 Task: Open Card Astronomy Conference Review in Board Sales Opportunity Pipeline Management to Workspace Hotel Reservations and add a team member Softage.1@softage.net, a label Green, a checklist Database Management, an attachment from your computer, a color Green and finally, add a card description 'Create and send out employee satisfaction survey on work-life integration' and a comment 'This task requires us to be proactive and anticipate potential challenges before they arise.'. Add a start date 'Jan 05, 1900' with a due date 'Jan 12, 1900'
Action: Mouse moved to (86, 42)
Screenshot: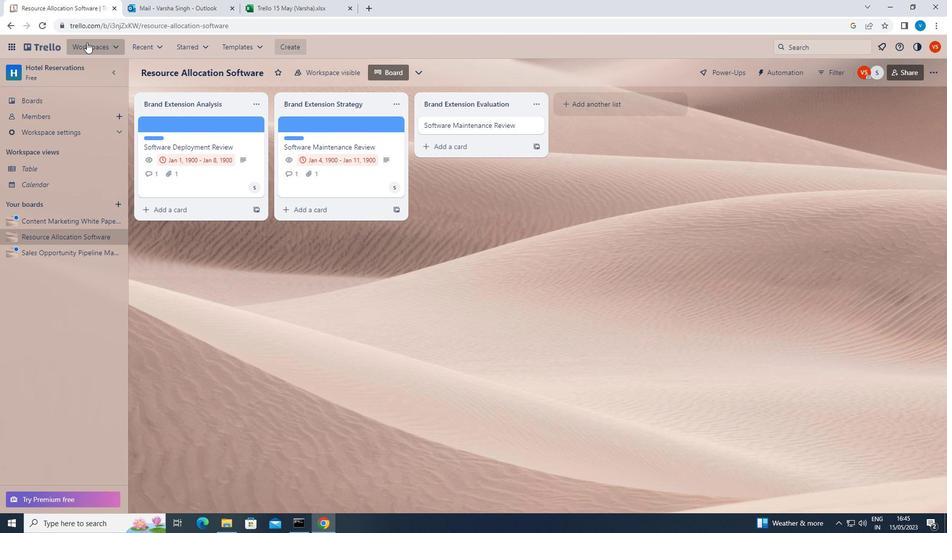 
Action: Mouse pressed left at (86, 42)
Screenshot: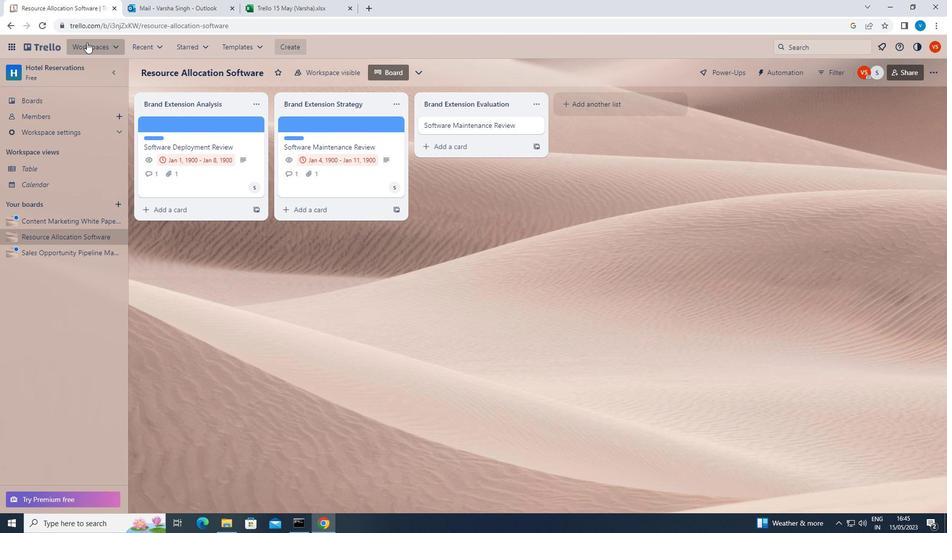 
Action: Mouse moved to (123, 491)
Screenshot: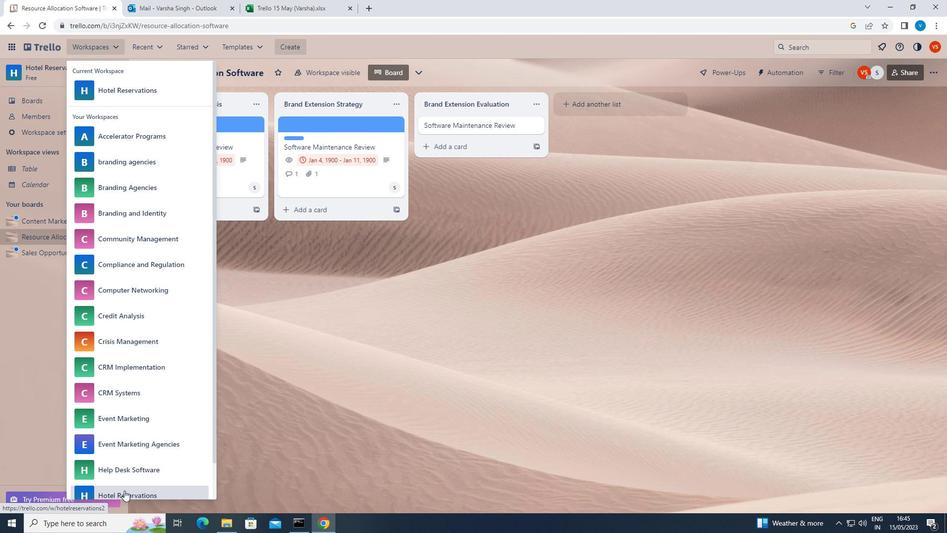 
Action: Mouse pressed left at (123, 491)
Screenshot: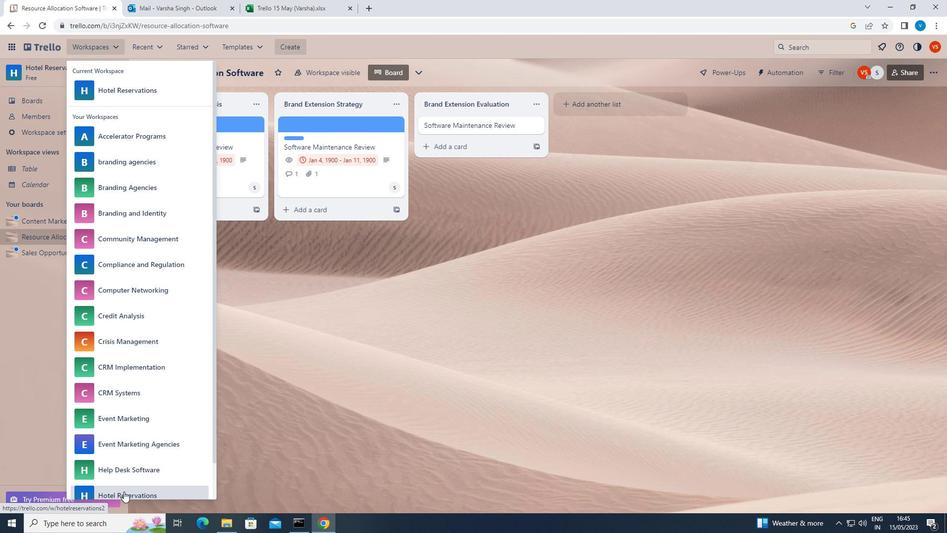 
Action: Mouse moved to (66, 256)
Screenshot: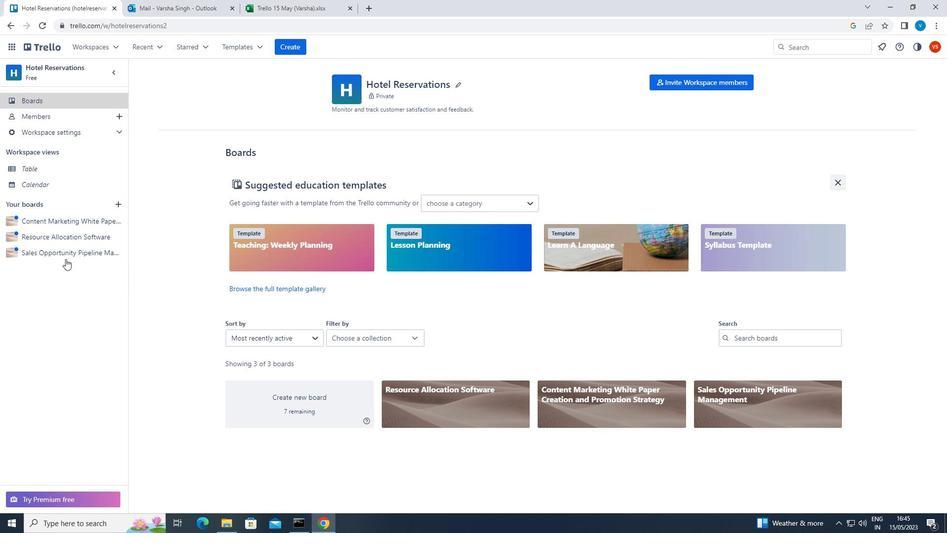 
Action: Mouse pressed left at (66, 256)
Screenshot: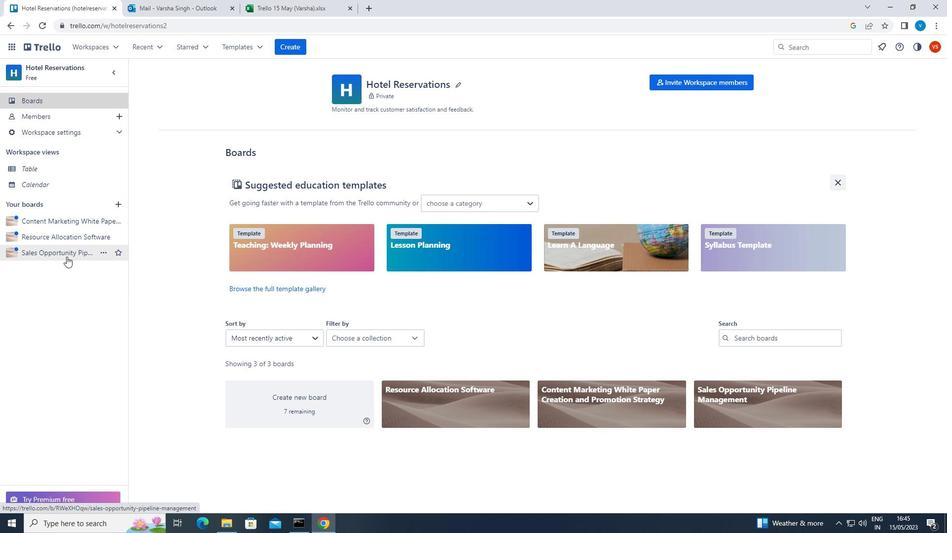 
Action: Mouse moved to (317, 123)
Screenshot: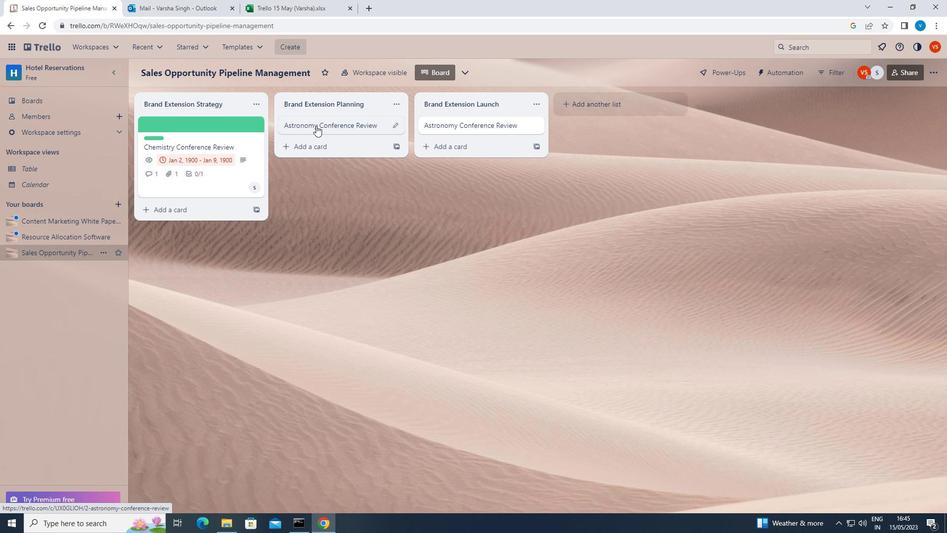 
Action: Mouse pressed left at (317, 123)
Screenshot: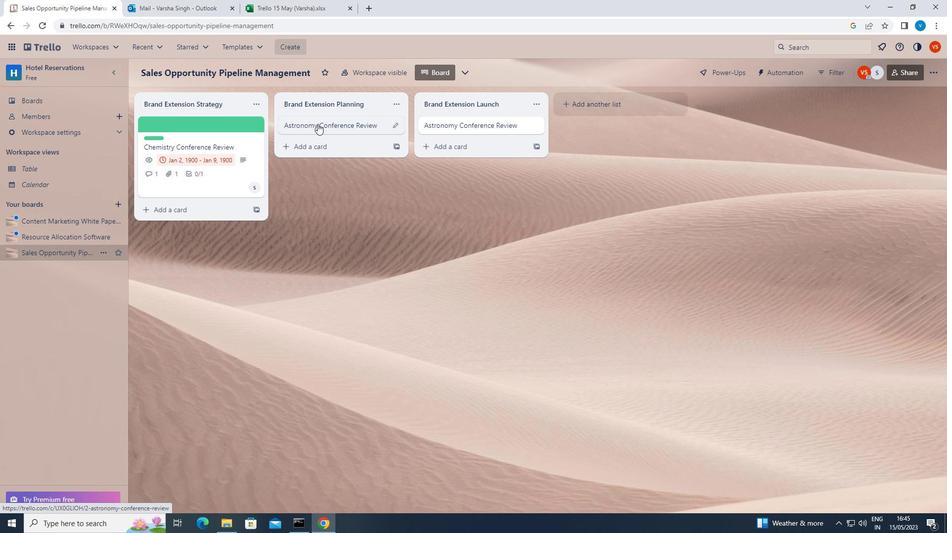 
Action: Mouse moved to (598, 161)
Screenshot: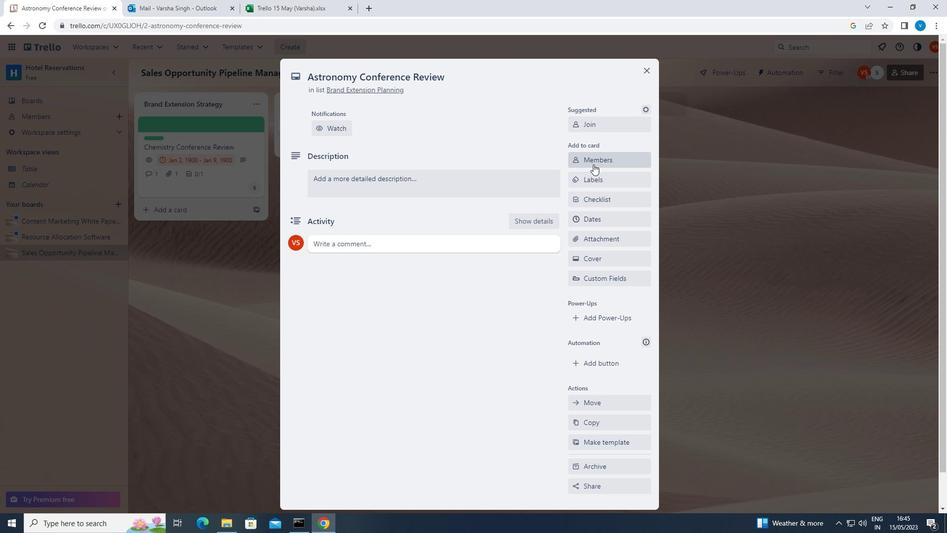 
Action: Mouse pressed left at (598, 161)
Screenshot: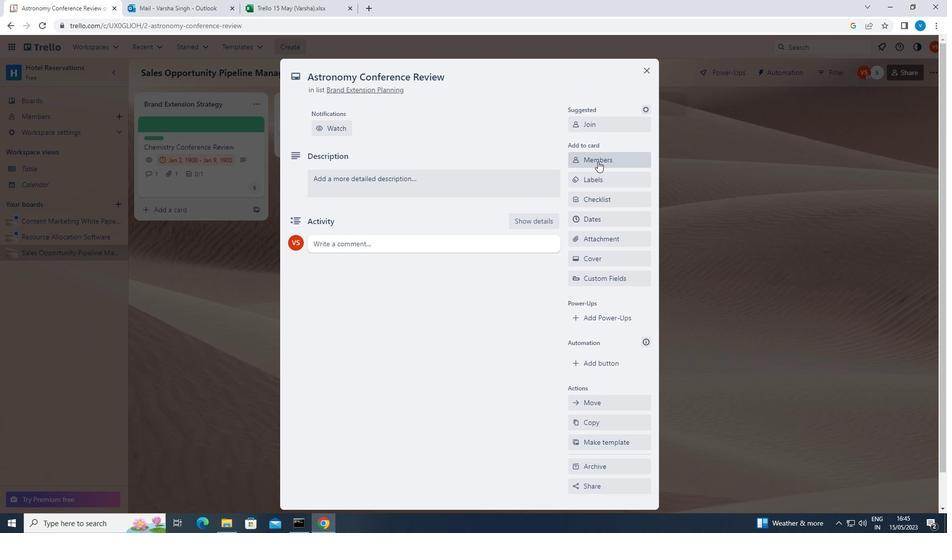 
Action: Mouse moved to (588, 193)
Screenshot: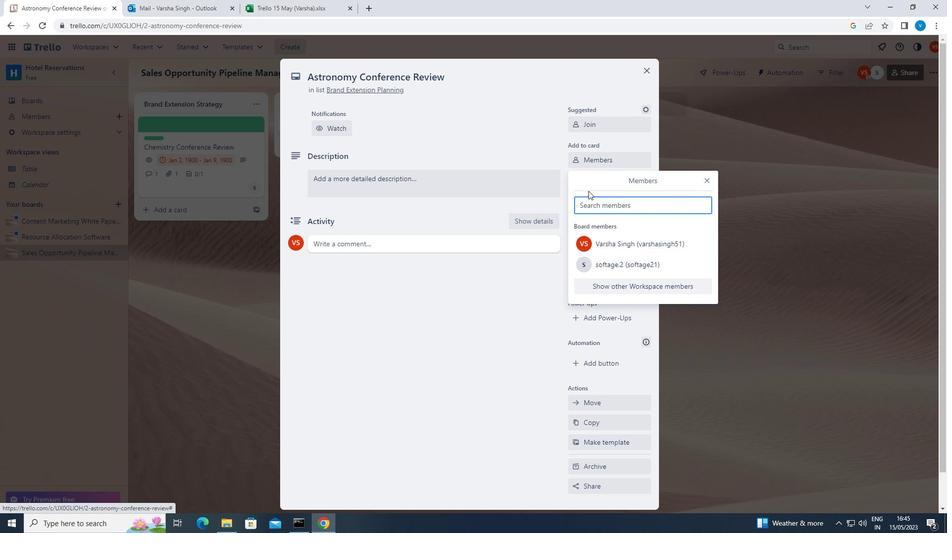 
Action: Key pressed <Key.shift>SOFTAGE.1<Key.shift>@SOFTAGE.NET
Screenshot: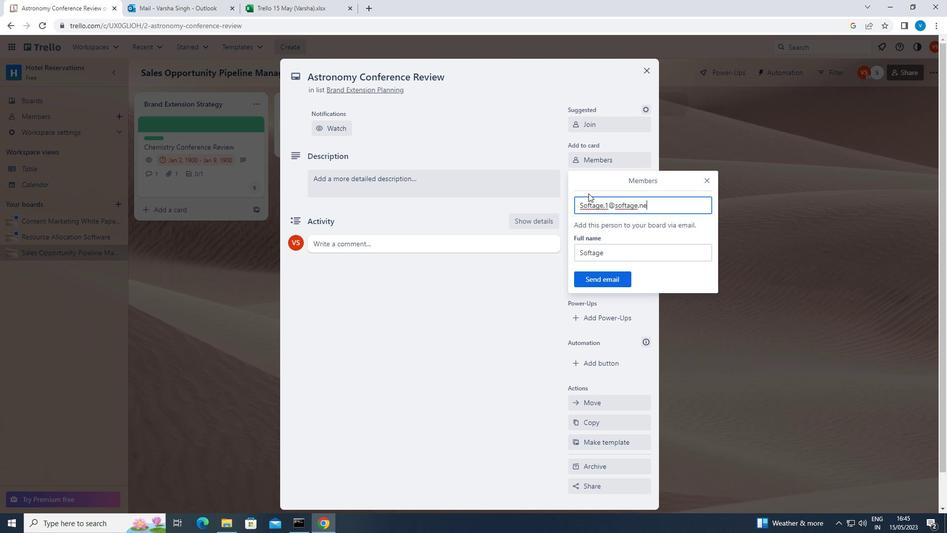 
Action: Mouse moved to (610, 279)
Screenshot: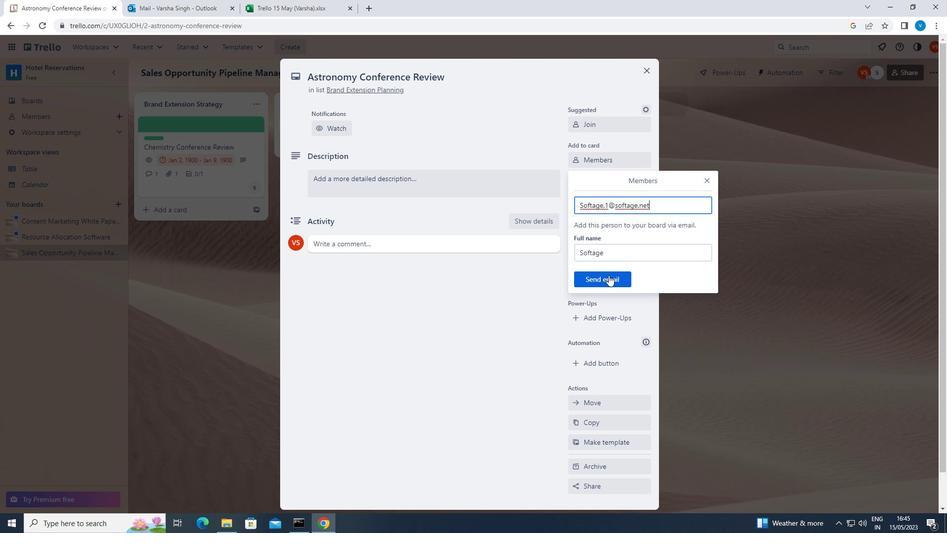 
Action: Mouse pressed left at (610, 279)
Screenshot: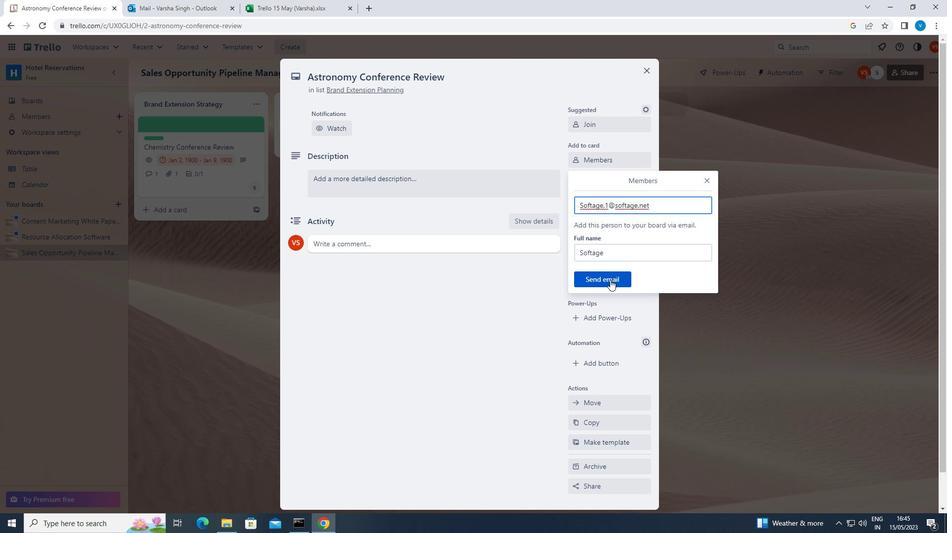 
Action: Mouse moved to (602, 178)
Screenshot: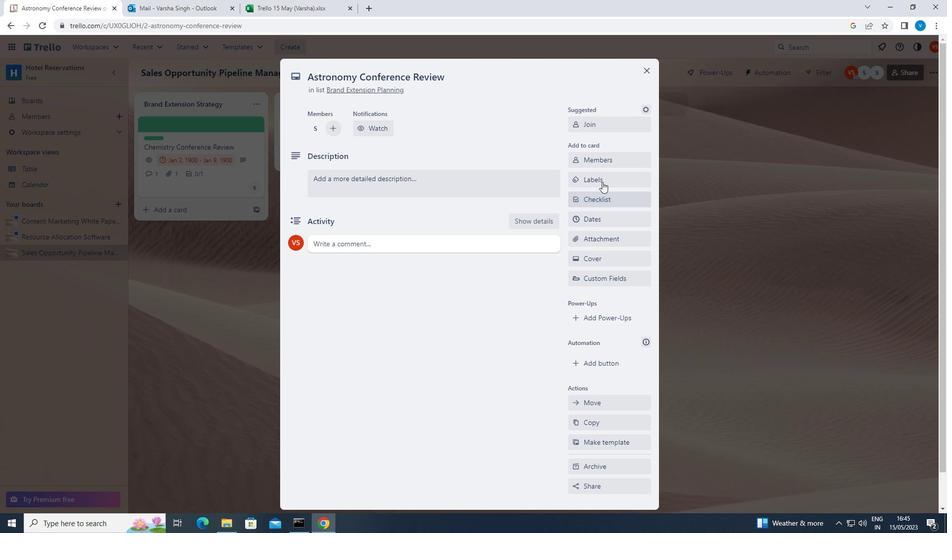 
Action: Mouse pressed left at (602, 178)
Screenshot: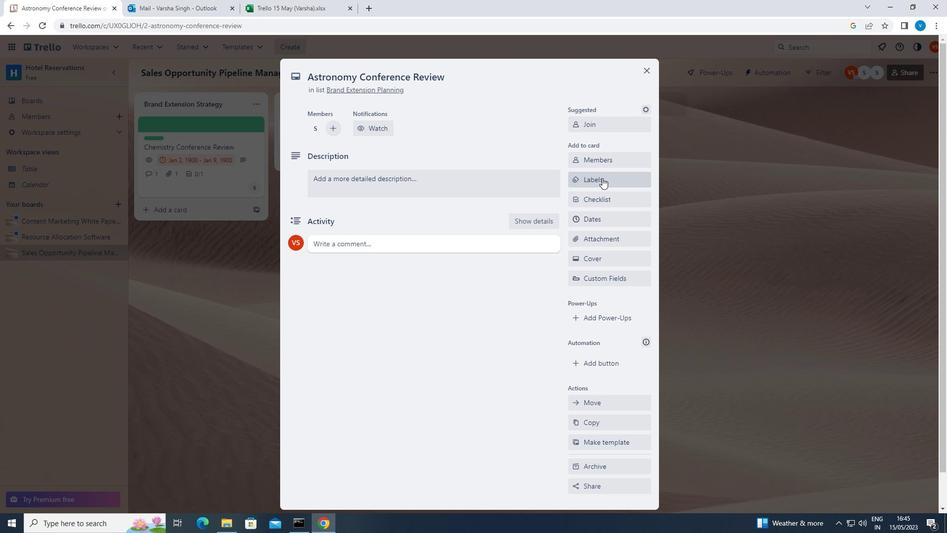 
Action: Mouse moved to (626, 256)
Screenshot: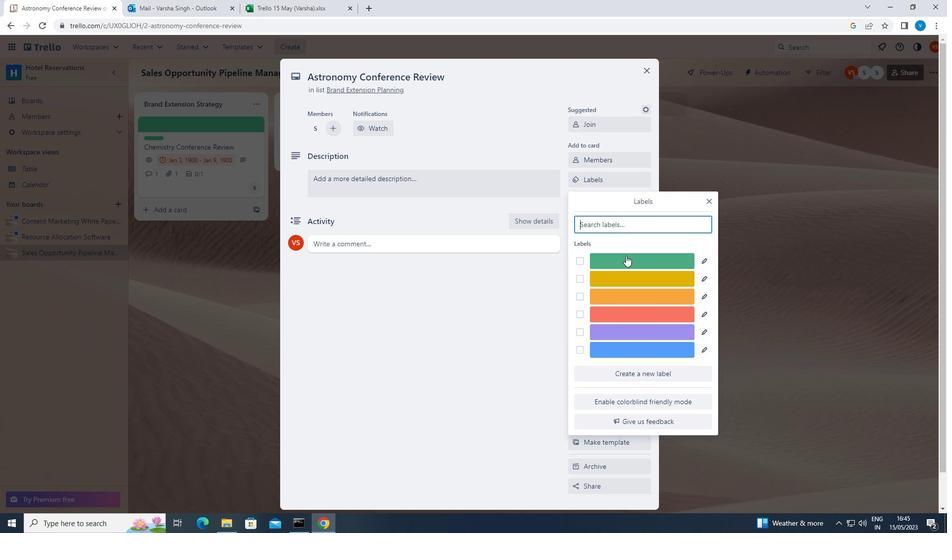 
Action: Mouse pressed left at (626, 256)
Screenshot: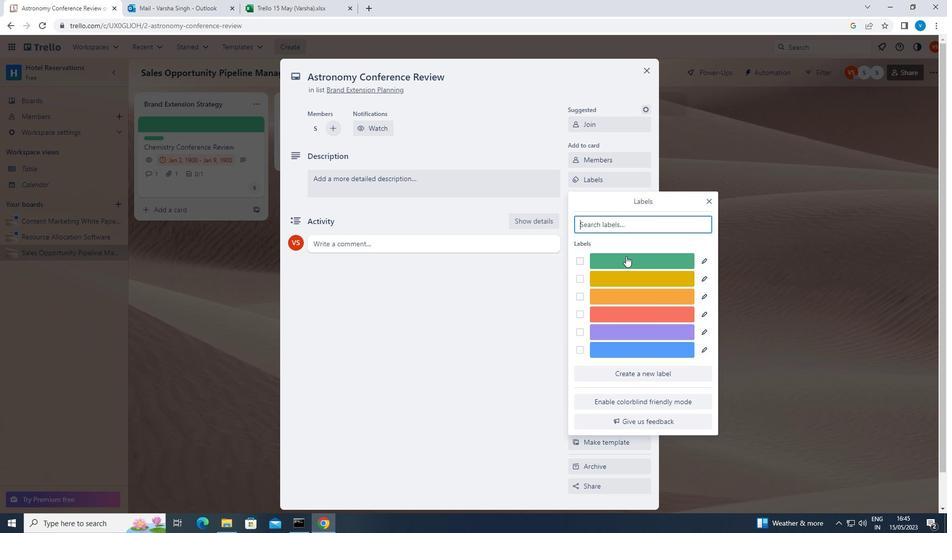 
Action: Mouse moved to (710, 201)
Screenshot: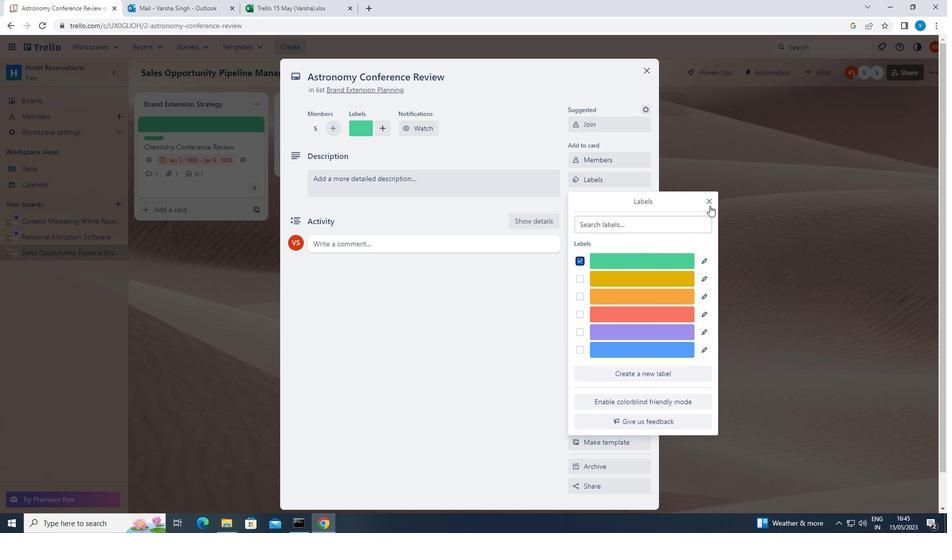 
Action: Mouse pressed left at (710, 201)
Screenshot: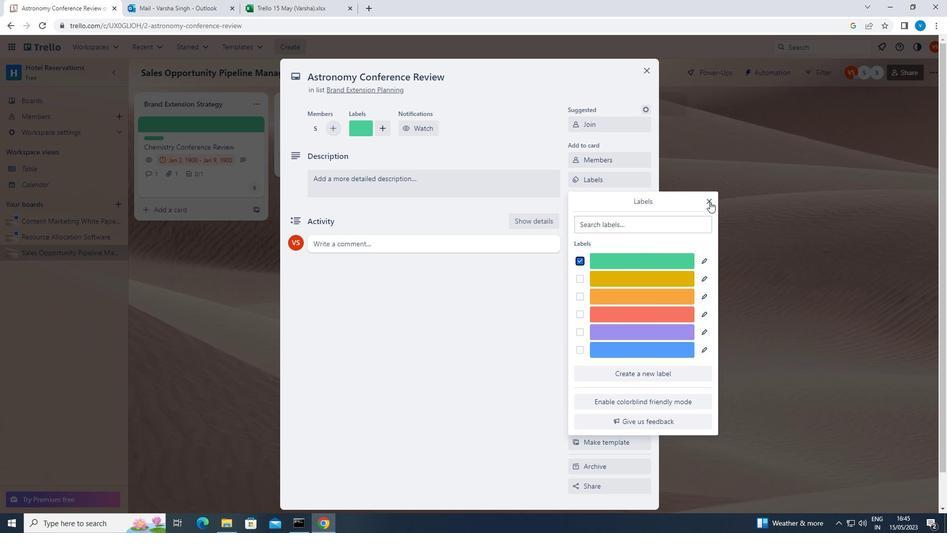 
Action: Mouse moved to (636, 196)
Screenshot: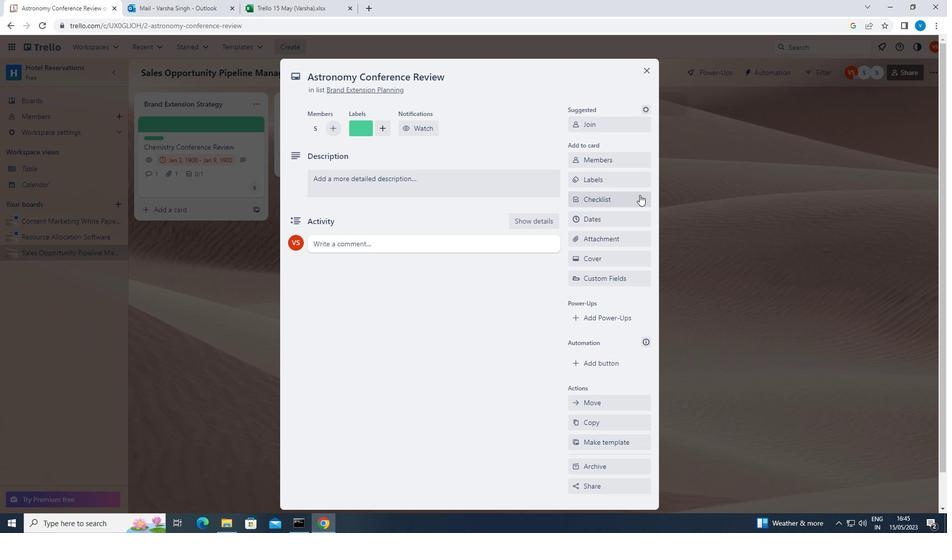 
Action: Mouse pressed left at (636, 196)
Screenshot: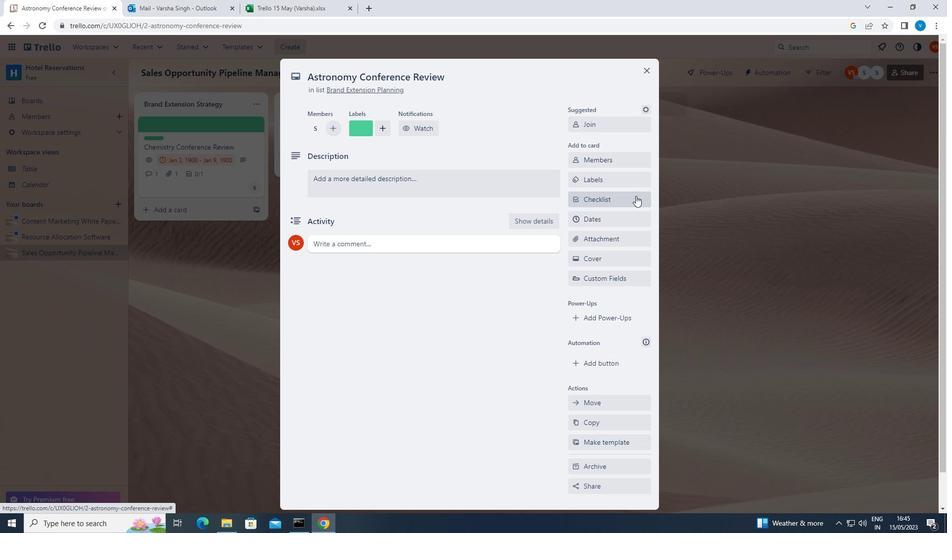 
Action: Mouse moved to (602, 306)
Screenshot: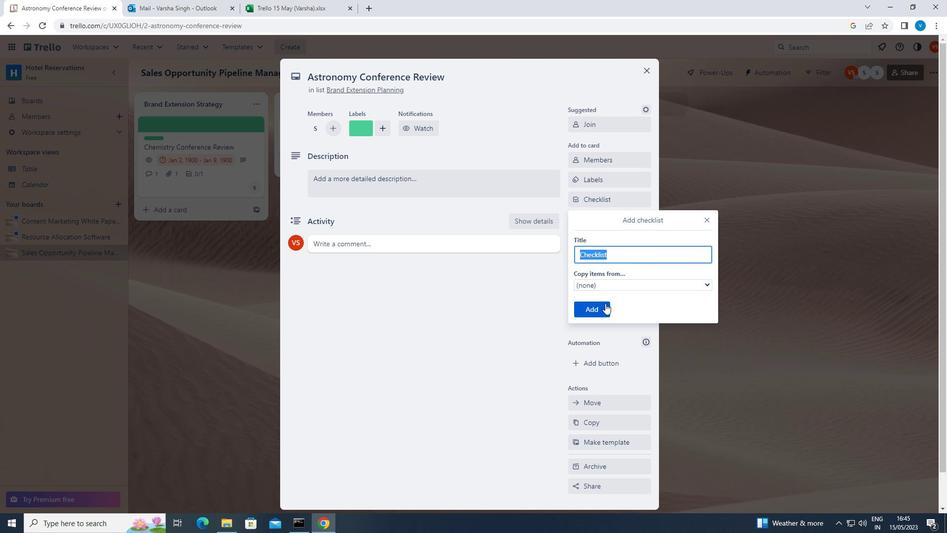 
Action: Mouse pressed left at (602, 306)
Screenshot: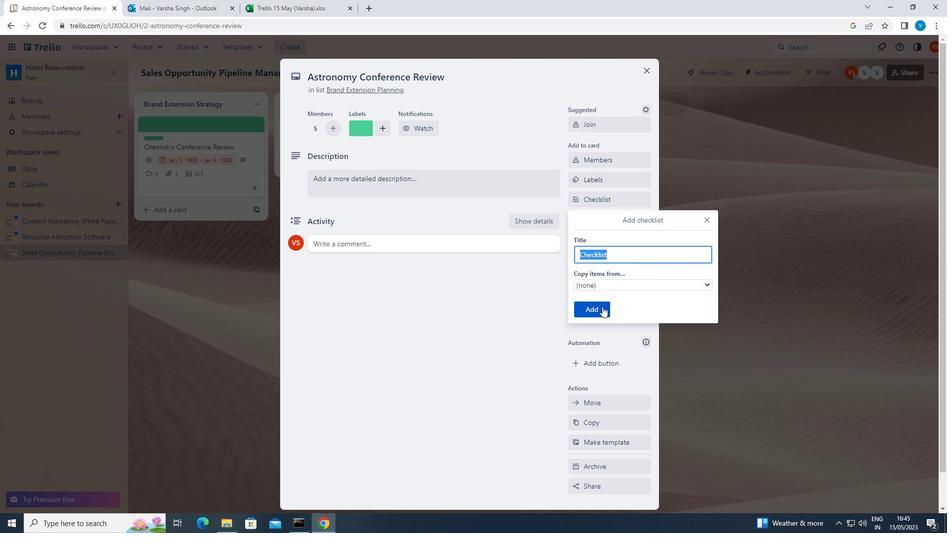 
Action: Mouse moved to (581, 280)
Screenshot: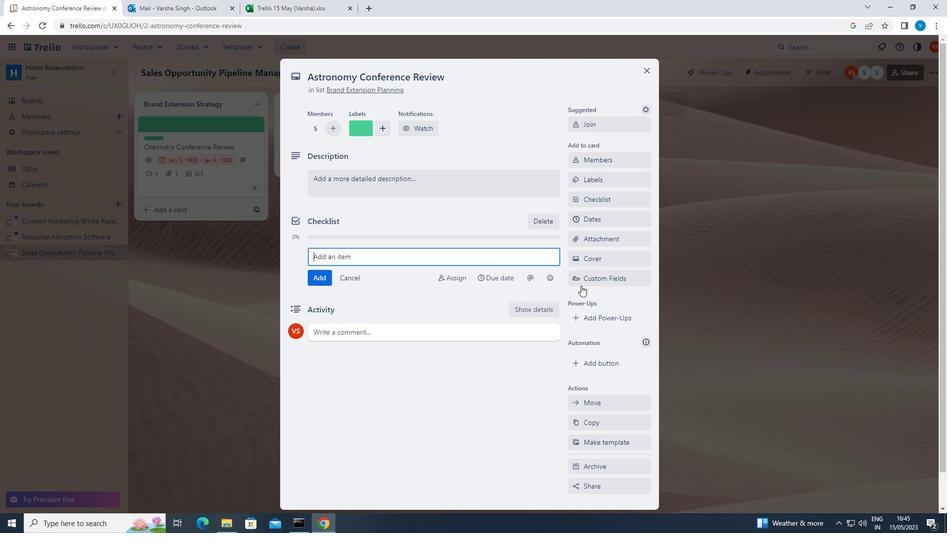 
Action: Key pressed <Key.shift><Key.shift>DATABASE<Key.space><Key.shift><Key.shift><Key.shift>MANAGEMENT
Screenshot: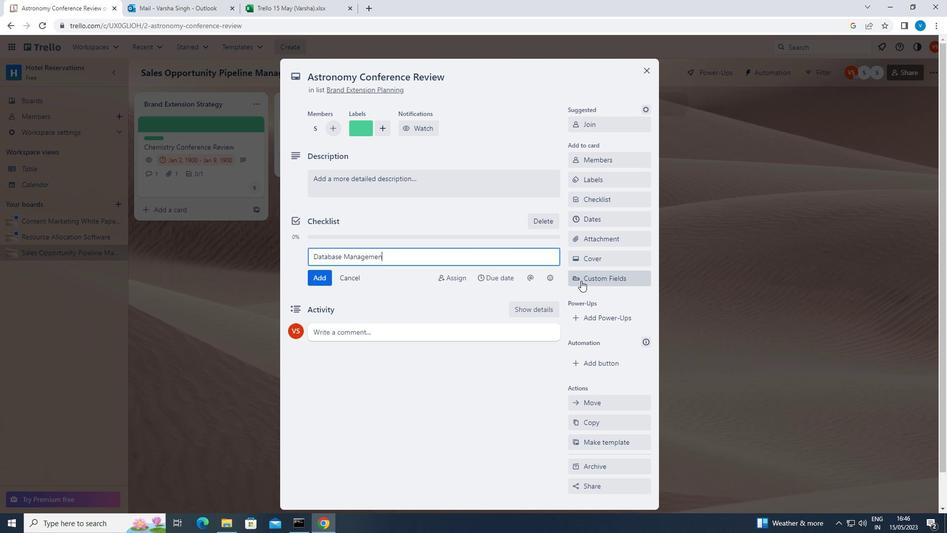 
Action: Mouse moved to (607, 260)
Screenshot: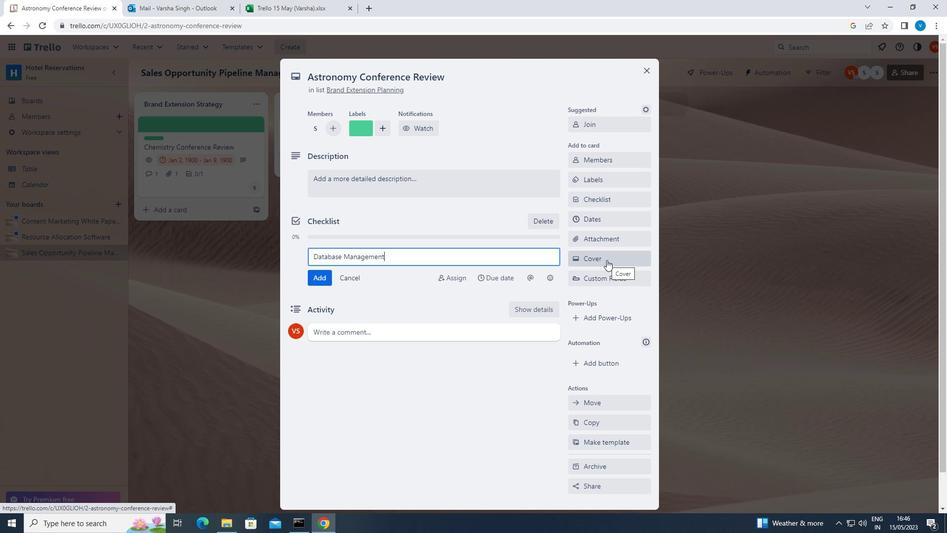 
Action: Key pressed <Key.enter>
Screenshot: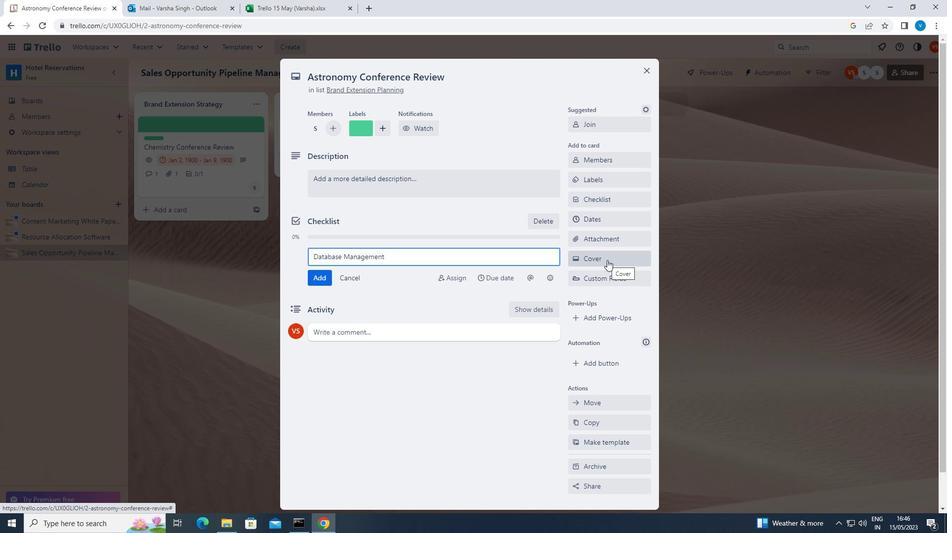 
Action: Mouse moved to (601, 241)
Screenshot: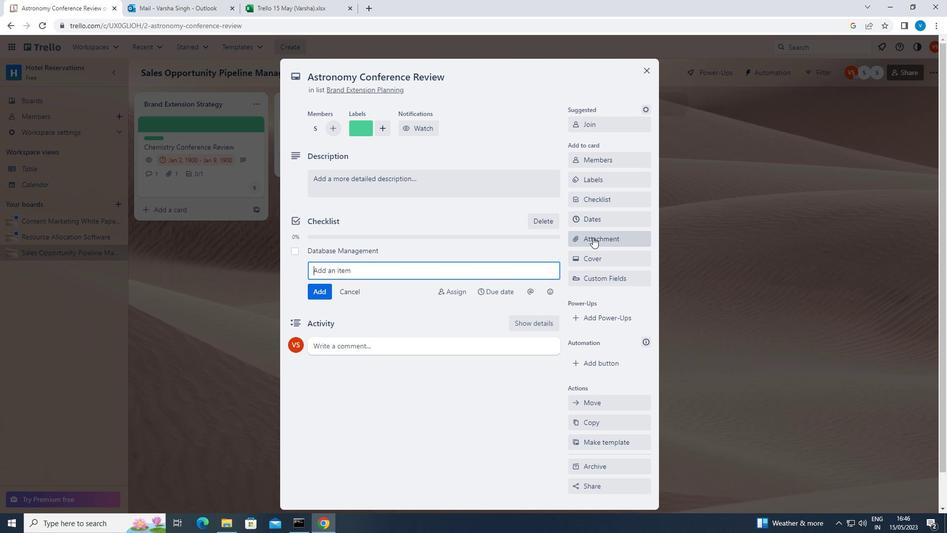 
Action: Mouse pressed left at (601, 241)
Screenshot: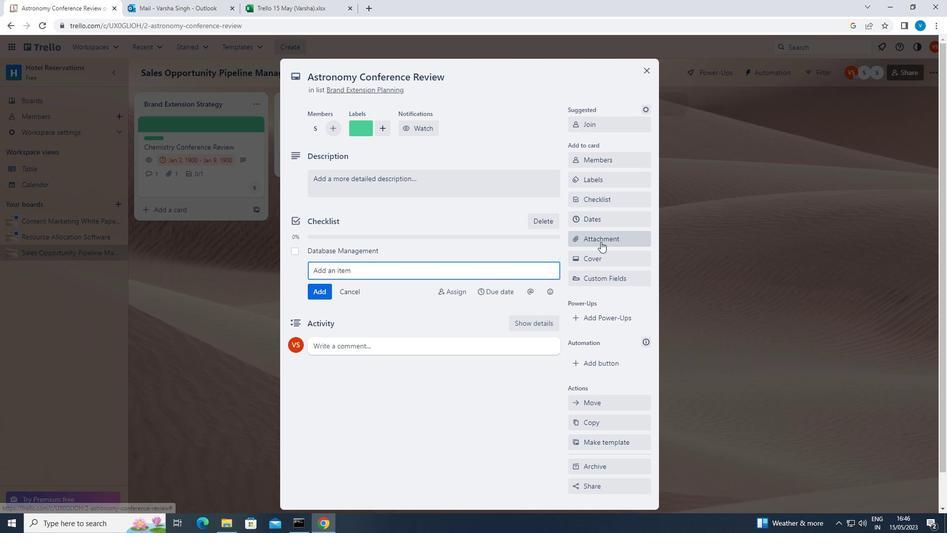
Action: Mouse moved to (610, 281)
Screenshot: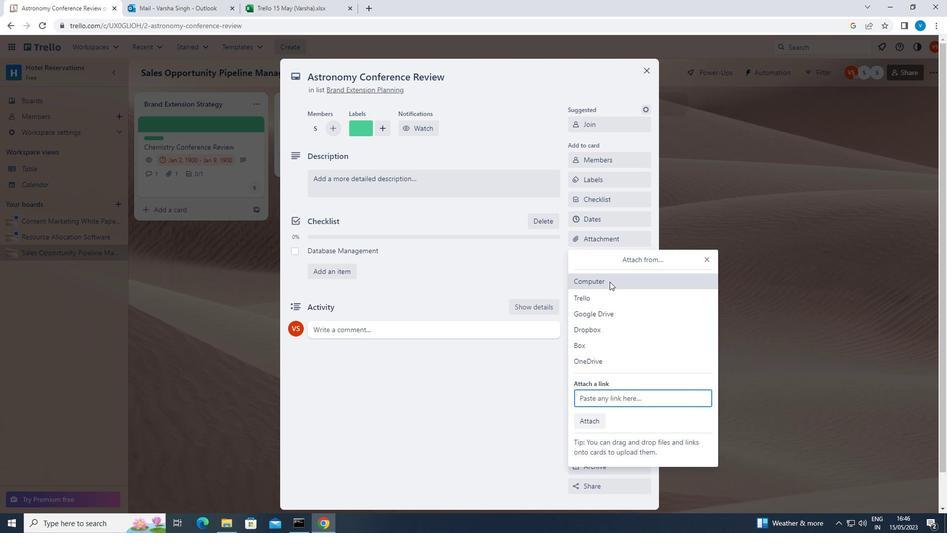 
Action: Mouse pressed left at (610, 281)
Screenshot: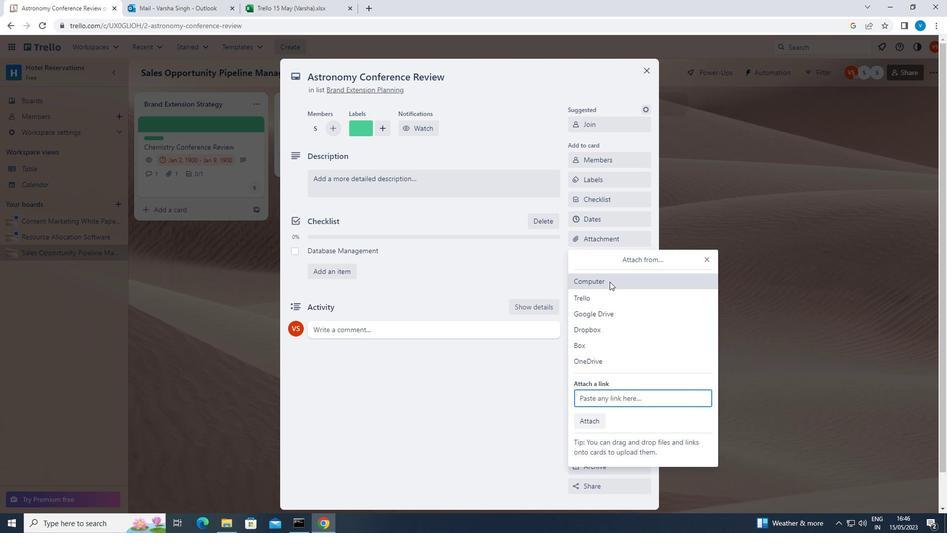 
Action: Mouse moved to (325, 173)
Screenshot: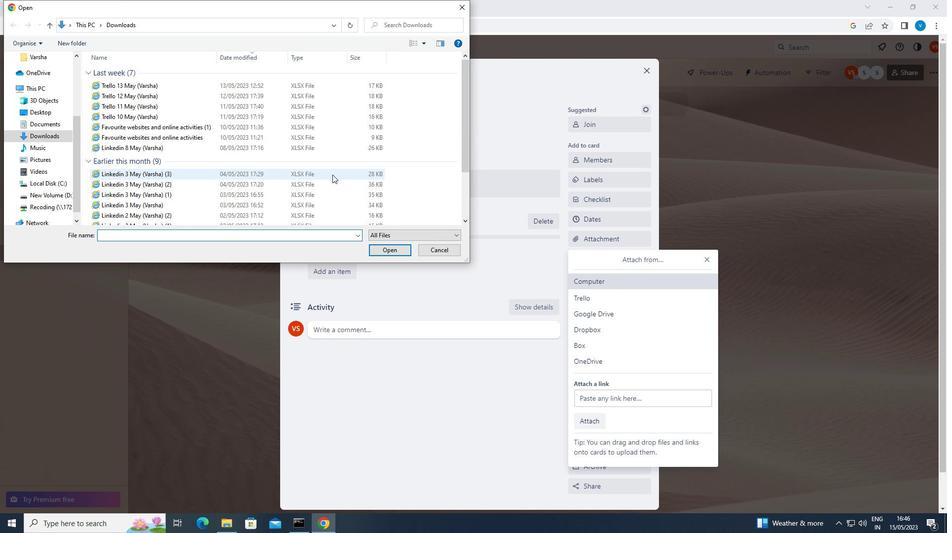 
Action: Mouse pressed left at (325, 173)
Screenshot: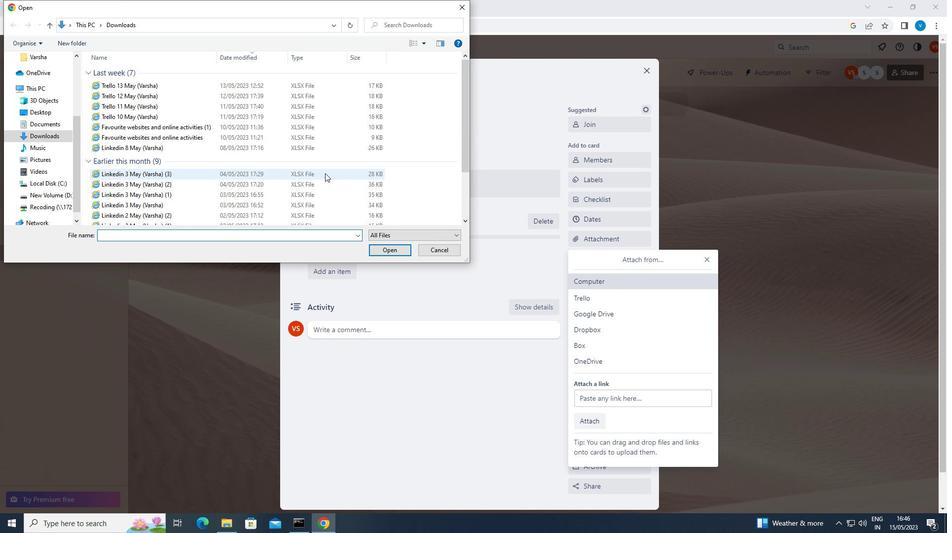 
Action: Mouse moved to (390, 249)
Screenshot: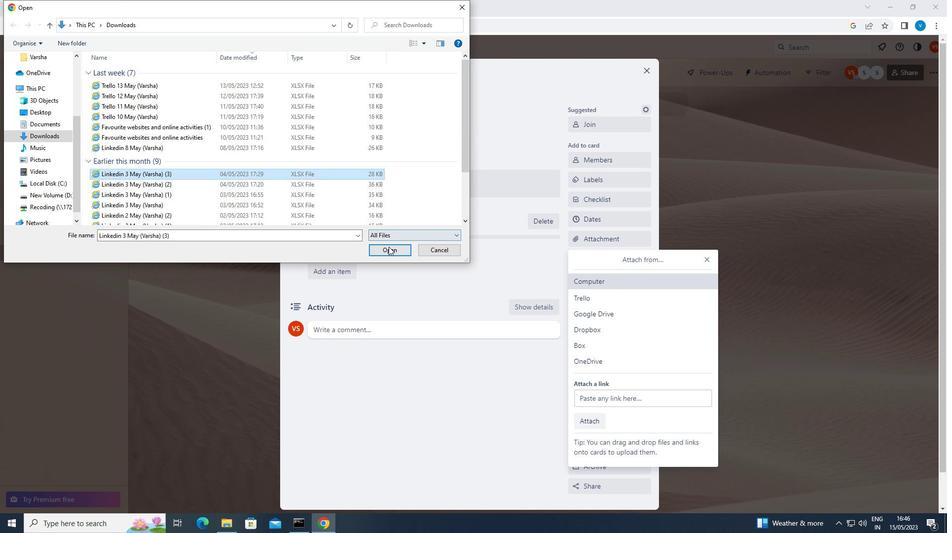 
Action: Mouse pressed left at (390, 249)
Screenshot: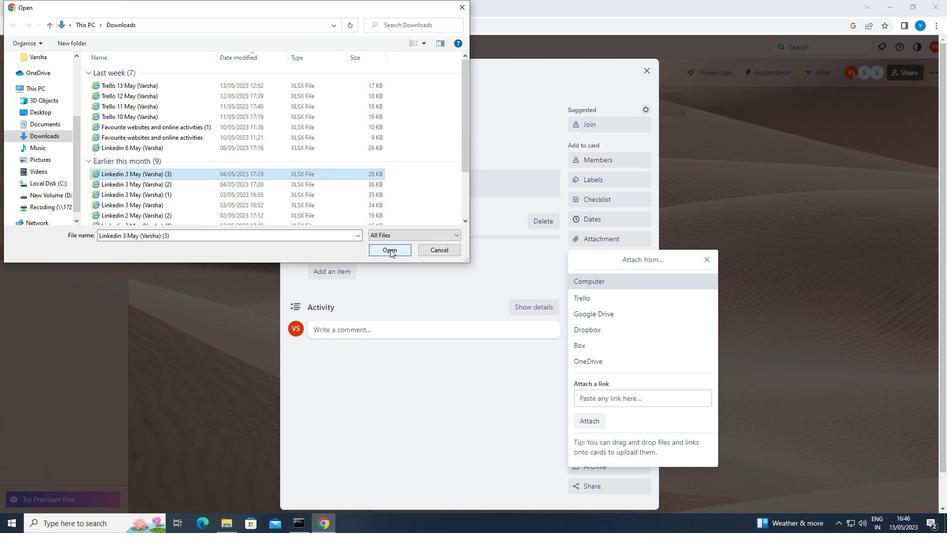 
Action: Mouse moved to (595, 256)
Screenshot: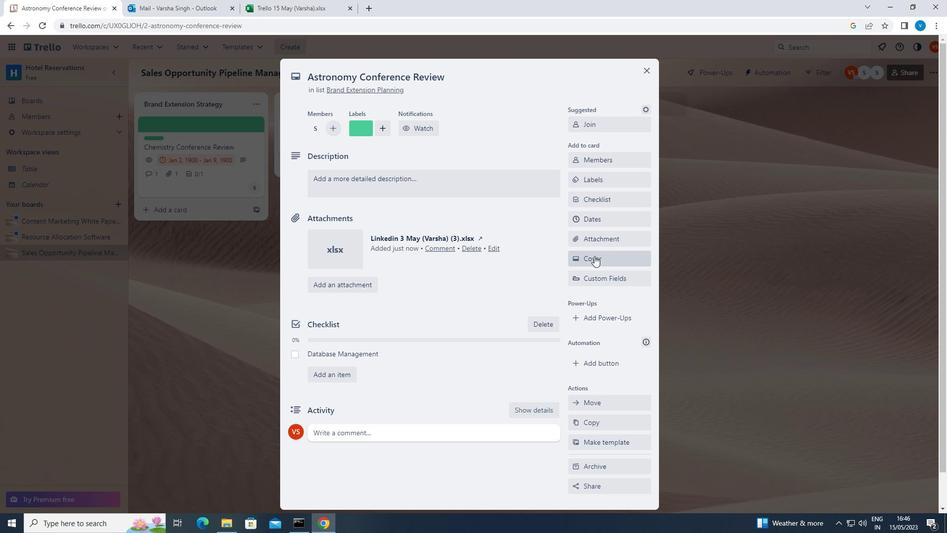 
Action: Mouse pressed left at (595, 256)
Screenshot: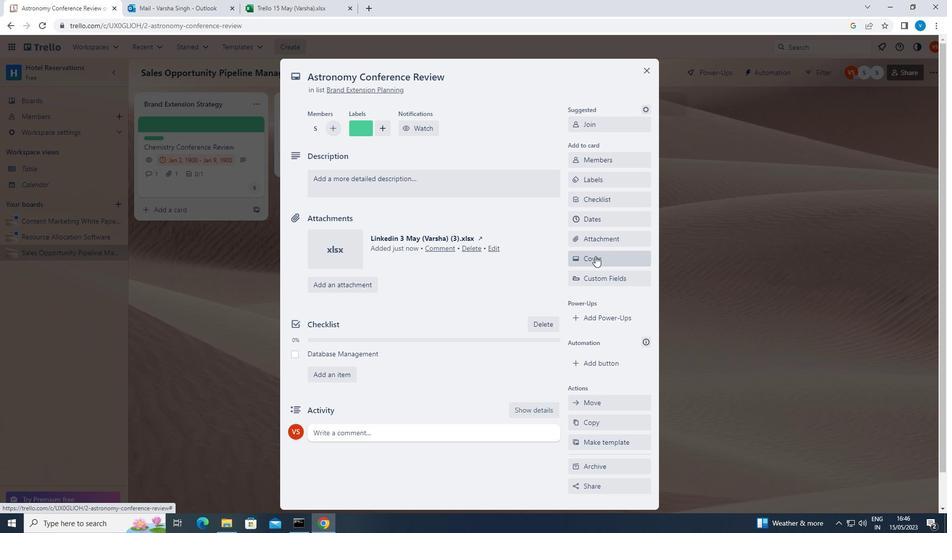 
Action: Mouse moved to (590, 310)
Screenshot: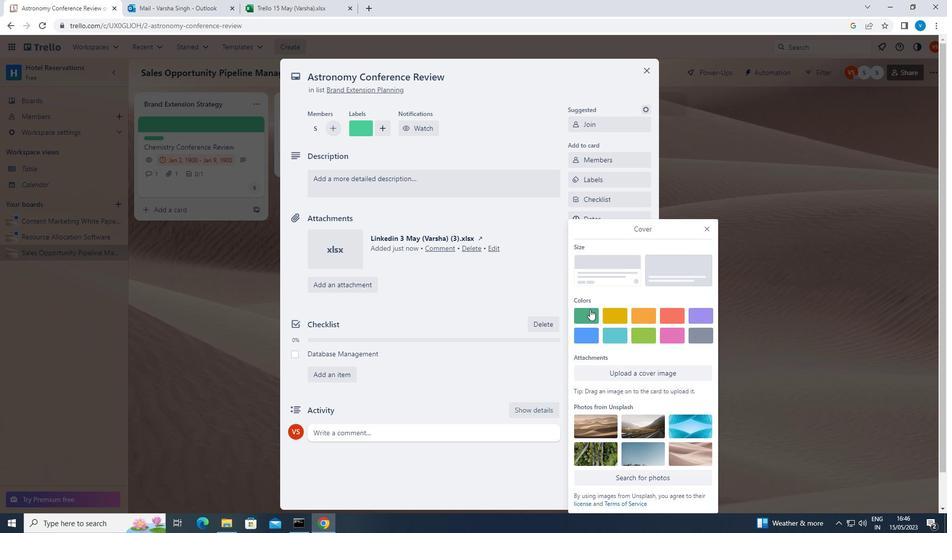 
Action: Mouse pressed left at (590, 310)
Screenshot: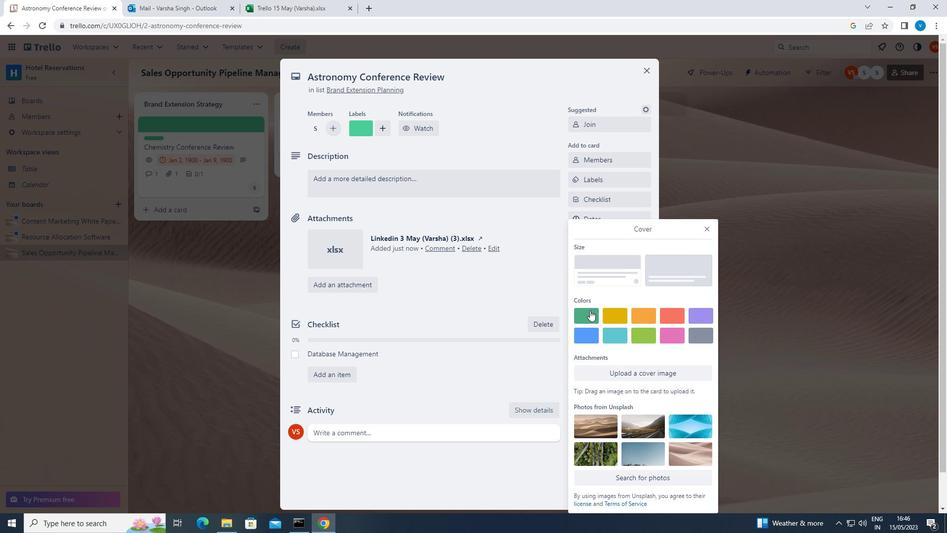 
Action: Mouse moved to (480, 237)
Screenshot: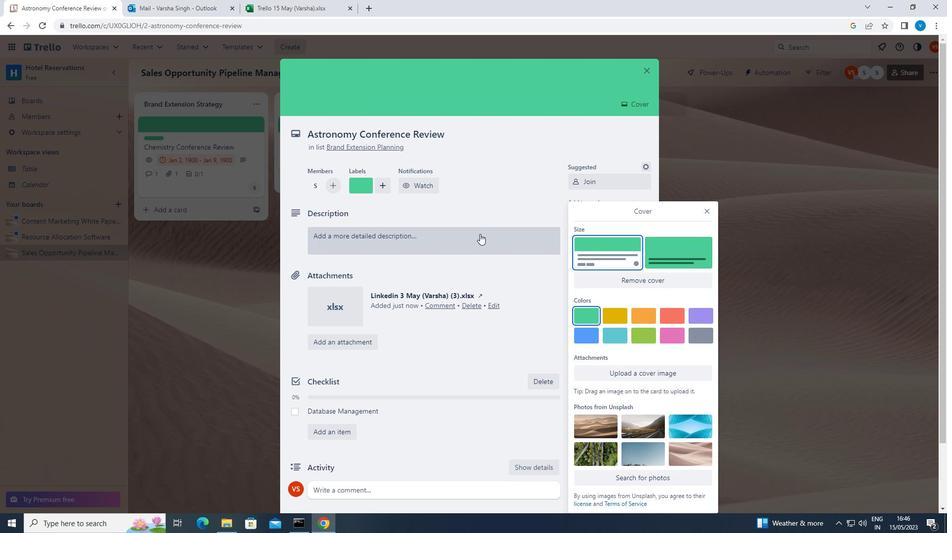 
Action: Mouse pressed left at (480, 237)
Screenshot: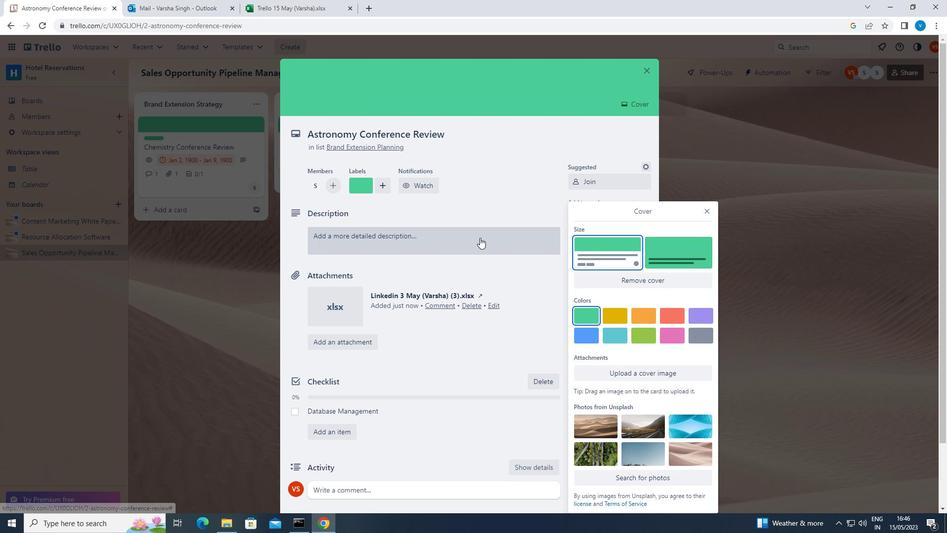 
Action: Key pressed <Key.shift>CREATE<Key.space>AND<Key.space>SEND<Key.space>OUT<Key.space>EMPLOYEE<Key.space>SATISFACTION<Key.space>SURVEY<Key.space>ON<Key.space>WORK-LIFE<Key.space>INTEGRATION
Screenshot: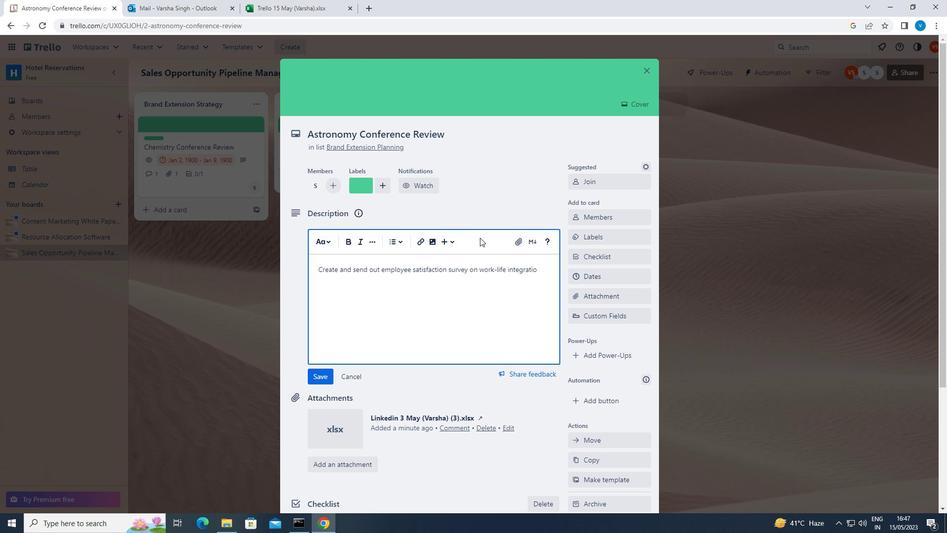 
Action: Mouse moved to (323, 374)
Screenshot: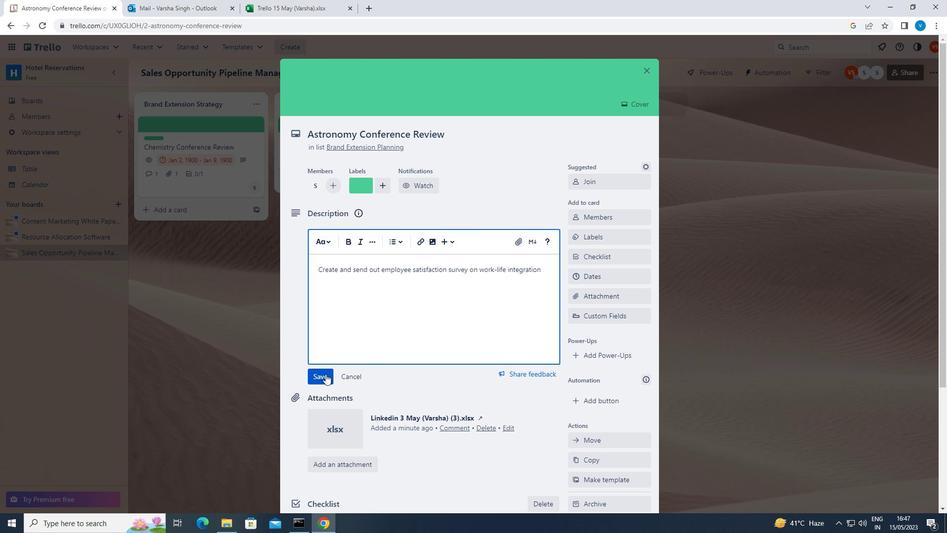 
Action: Mouse pressed left at (323, 374)
Screenshot: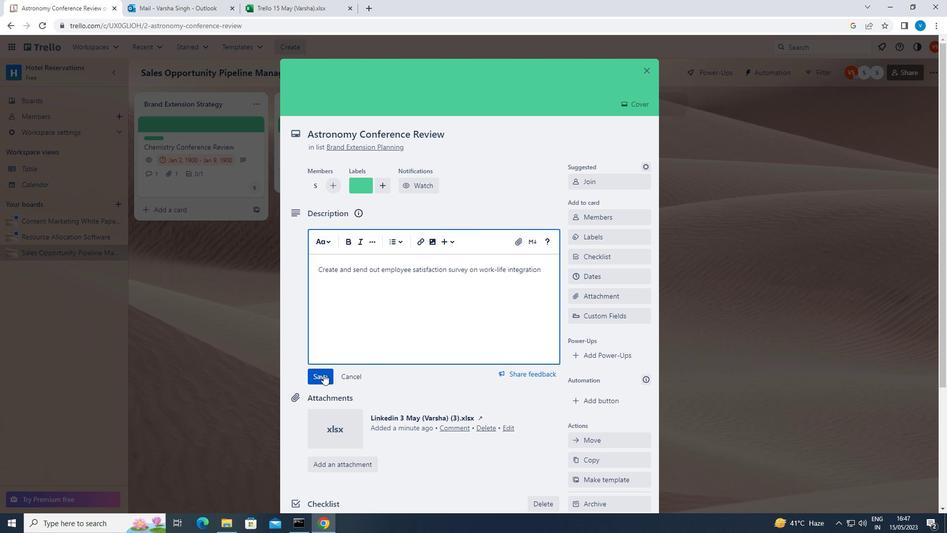 
Action: Mouse moved to (402, 381)
Screenshot: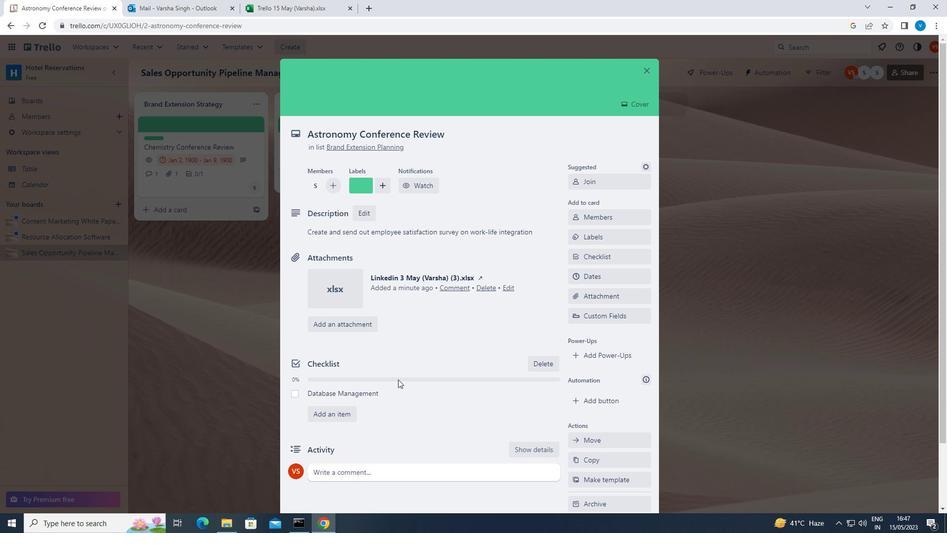 
Action: Mouse scrolled (402, 380) with delta (0, 0)
Screenshot: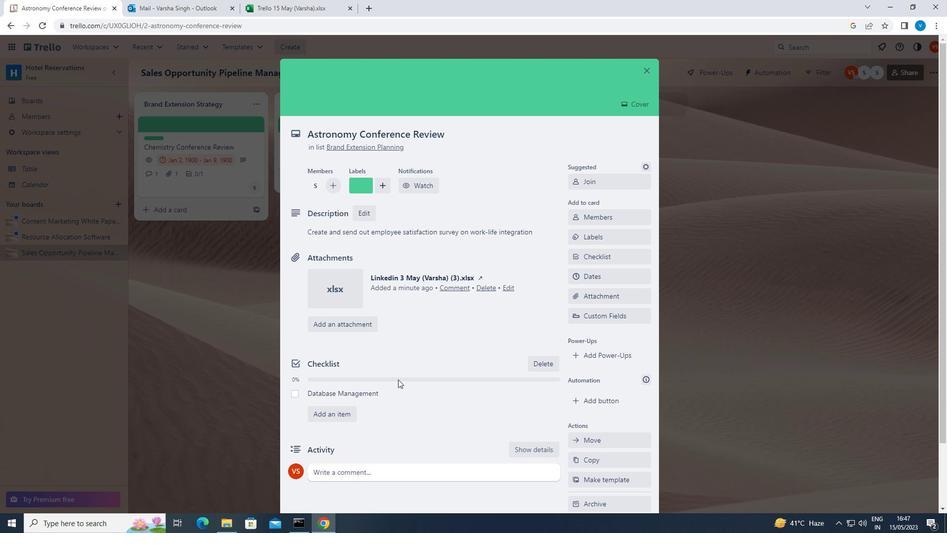 
Action: Mouse moved to (405, 382)
Screenshot: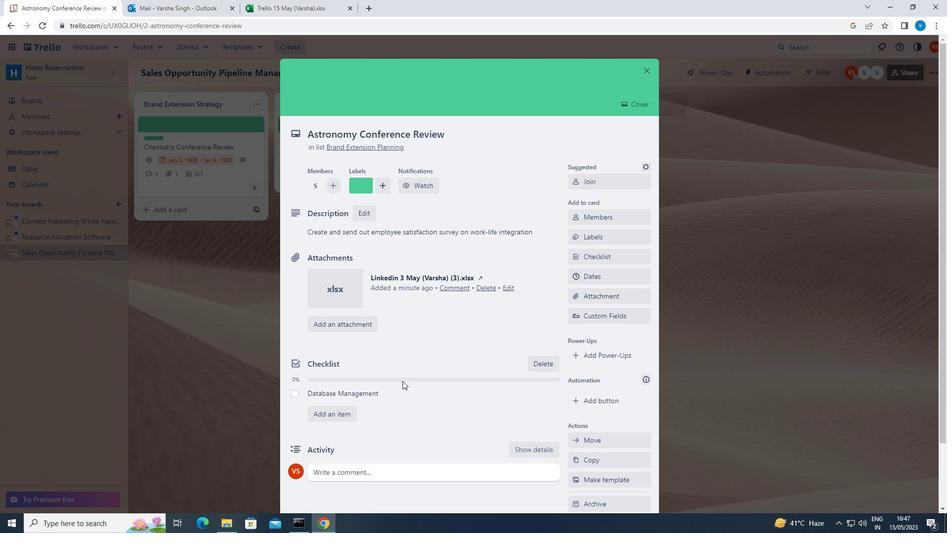 
Action: Mouse scrolled (405, 382) with delta (0, 0)
Screenshot: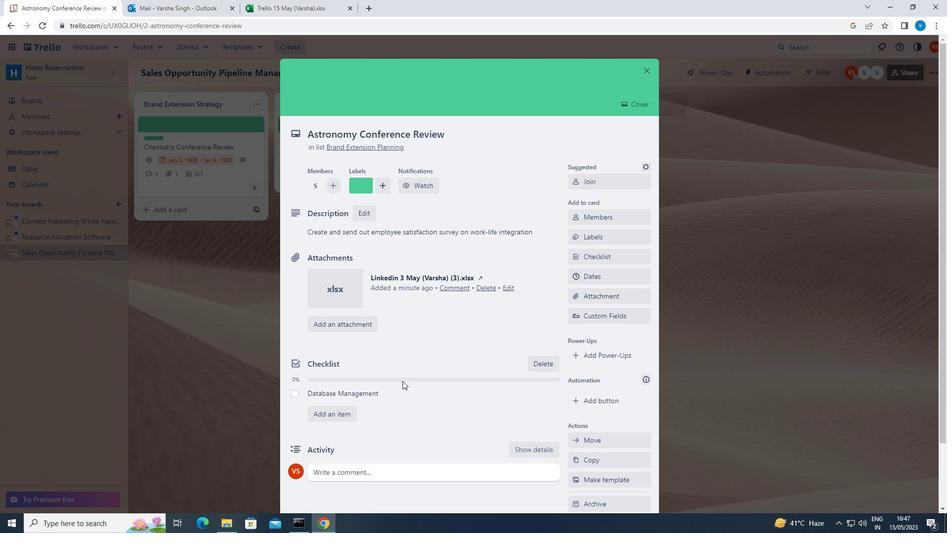 
Action: Mouse moved to (405, 382)
Screenshot: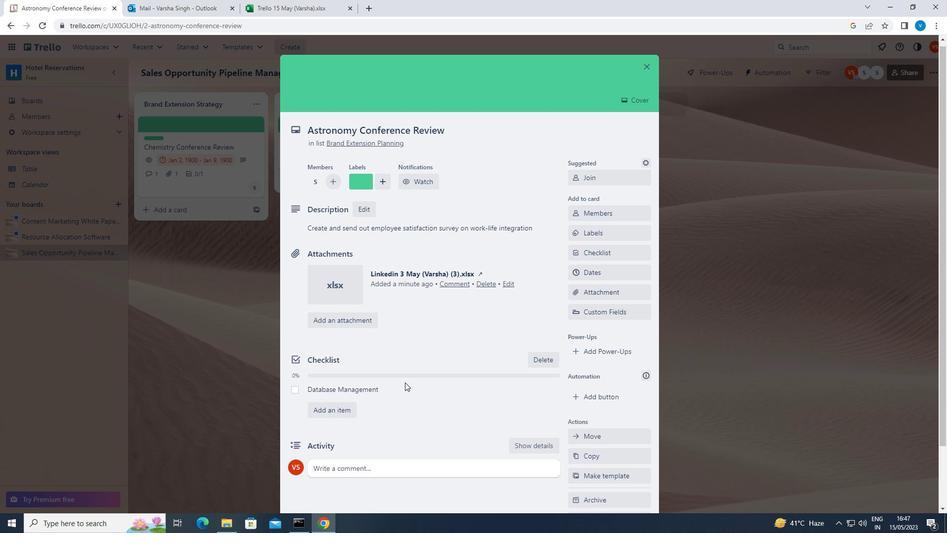 
Action: Mouse scrolled (405, 382) with delta (0, 0)
Screenshot: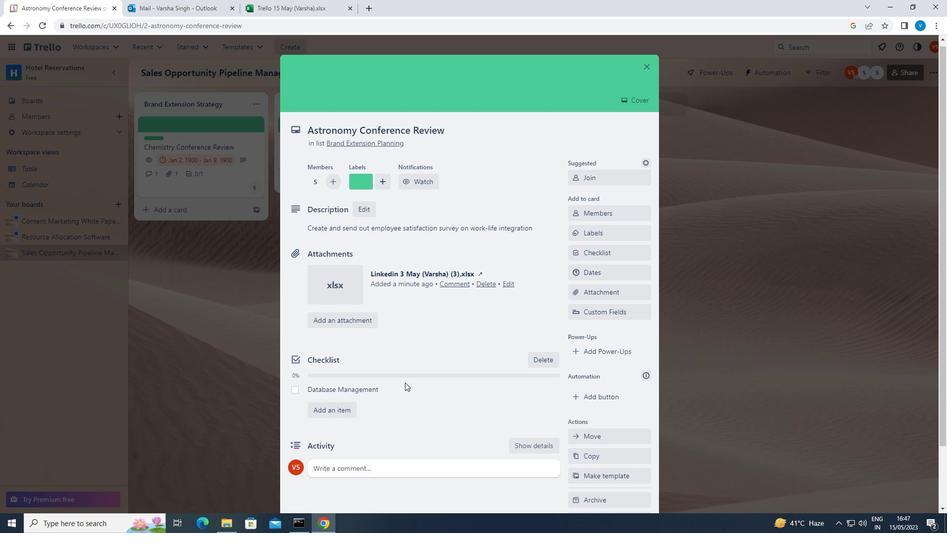 
Action: Mouse moved to (383, 394)
Screenshot: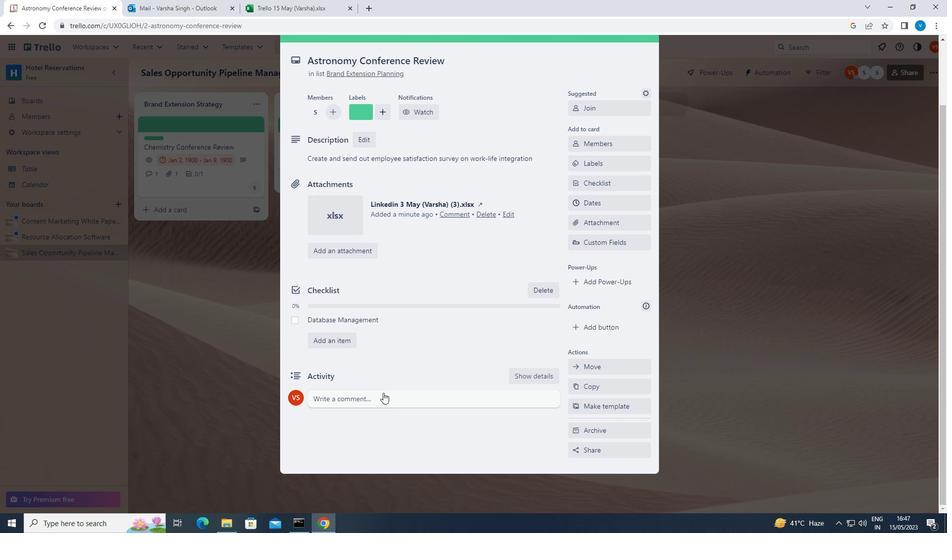 
Action: Mouse pressed left at (383, 394)
Screenshot: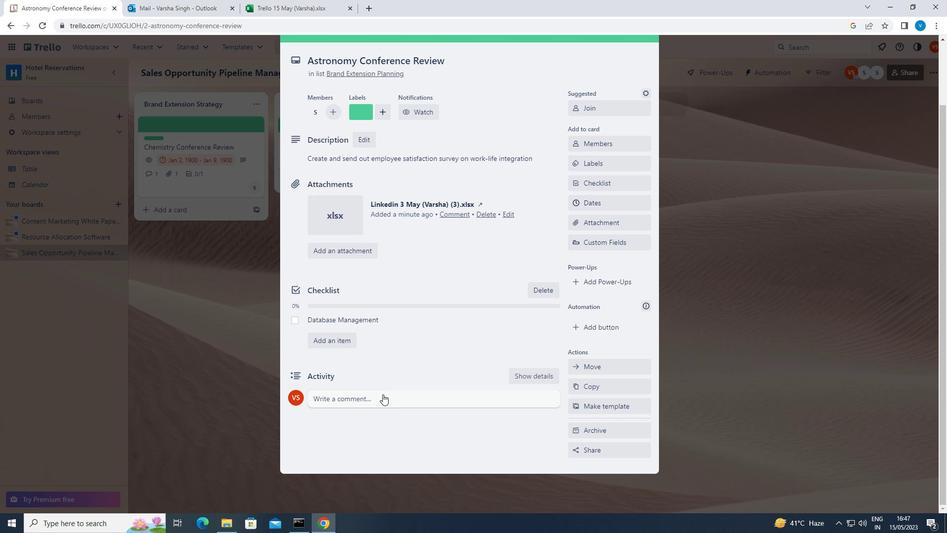 
Action: Mouse moved to (382, 394)
Screenshot: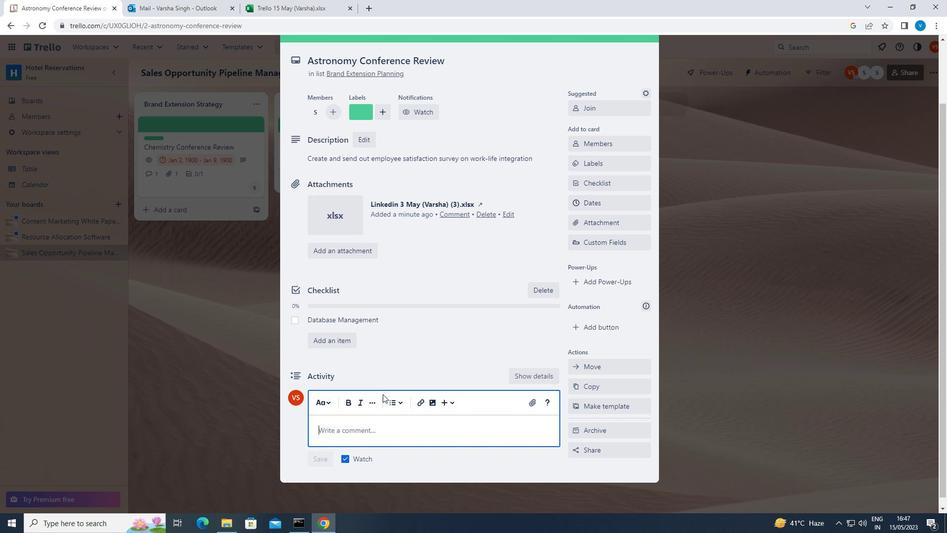 
Action: Key pressed <Key.shift>THIS<Key.space>TASK<Key.space>REQUIRES<Key.space>US<Key.space>TO<Key.space>BE<Key.space>PROACTIVE<Key.space>AND<Key.space>ANTICIPATE<Key.space>POTENTIAL<Key.space>CHALLENGES<Key.space>BEFORE<Key.space>THEY<Key.space>ARISE.
Screenshot: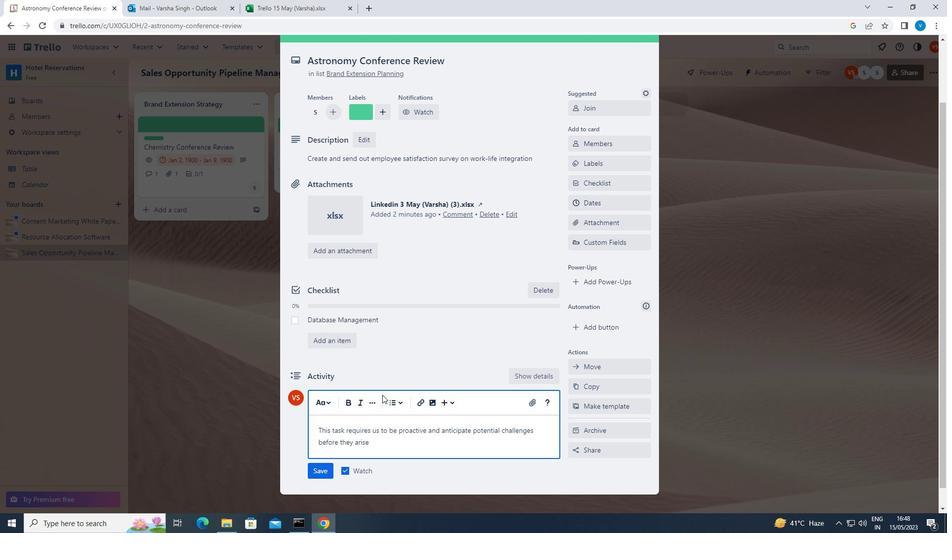
Action: Mouse moved to (320, 472)
Screenshot: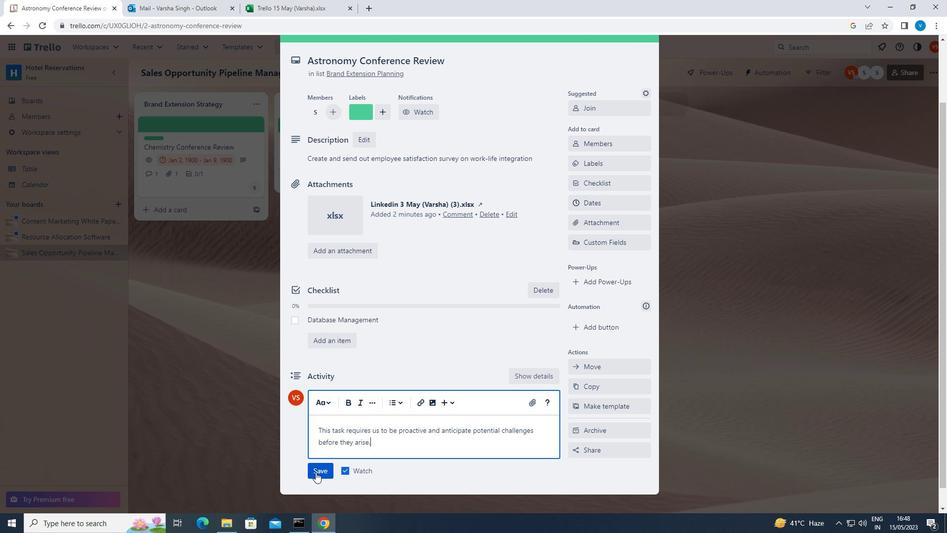 
Action: Mouse pressed left at (320, 472)
Screenshot: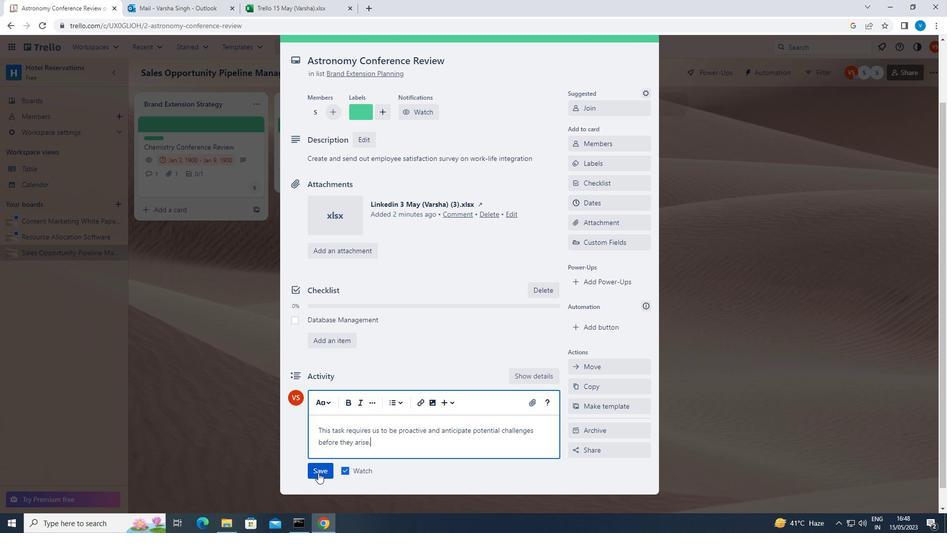 
Action: Mouse moved to (594, 207)
Screenshot: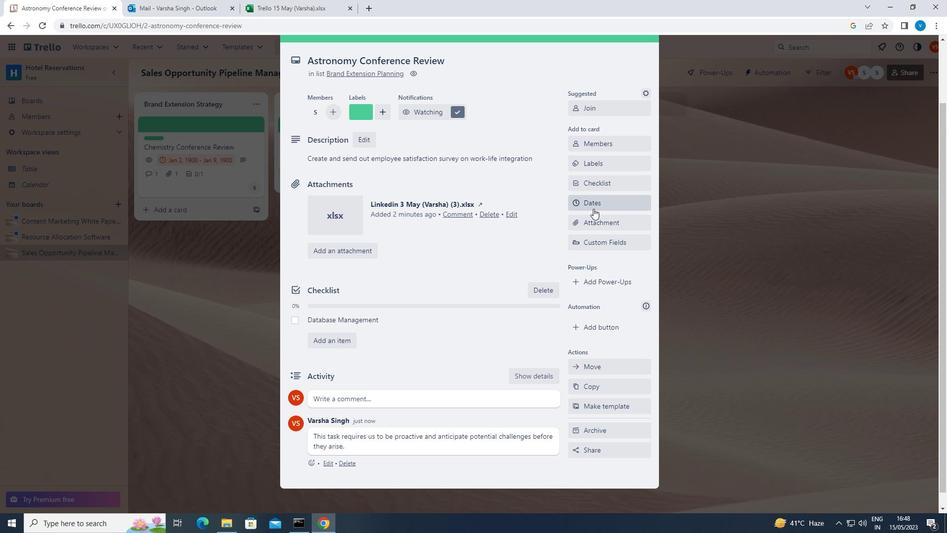 
Action: Mouse pressed left at (594, 207)
Screenshot: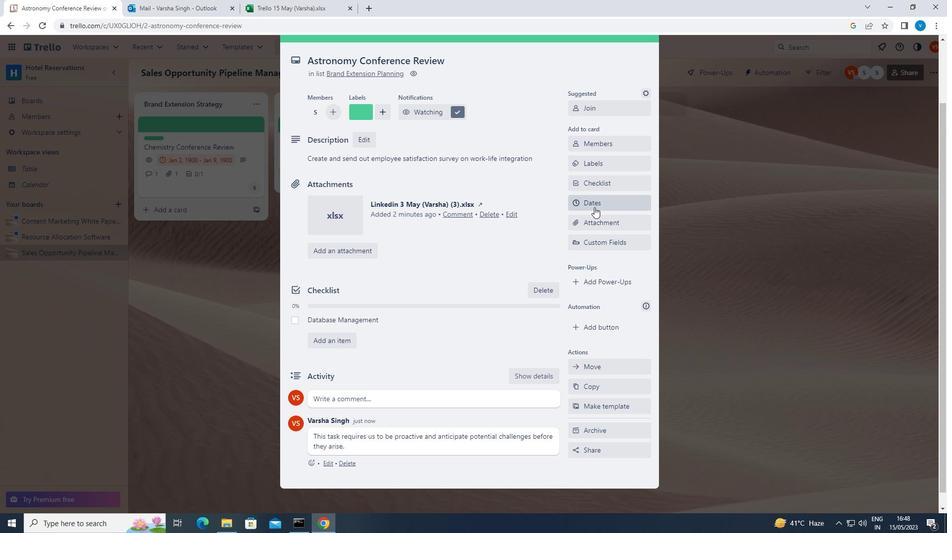 
Action: Mouse moved to (579, 251)
Screenshot: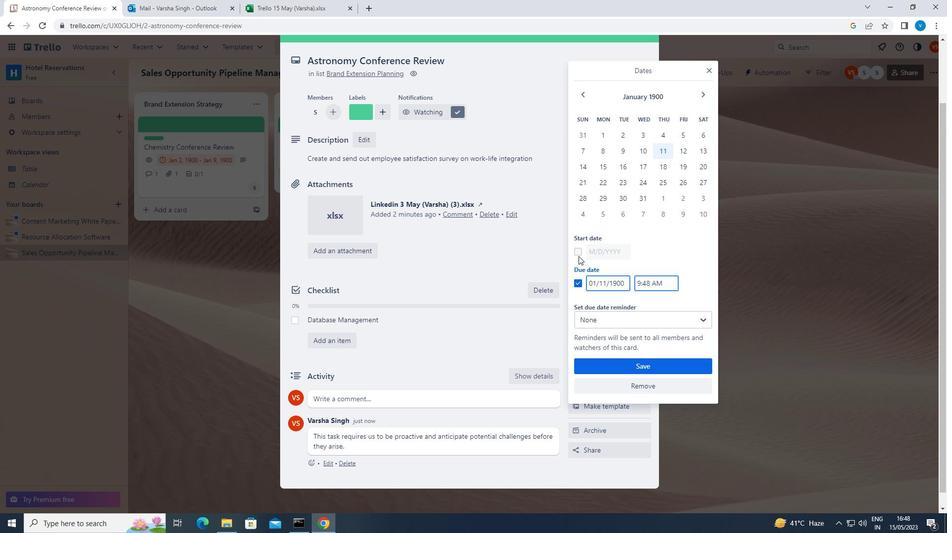 
Action: Mouse pressed left at (579, 251)
Screenshot: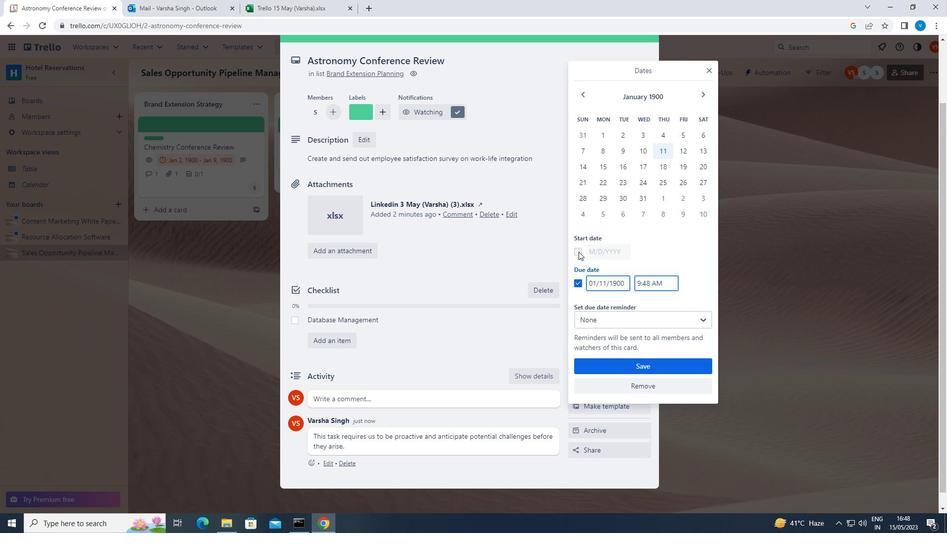 
Action: Mouse moved to (628, 249)
Screenshot: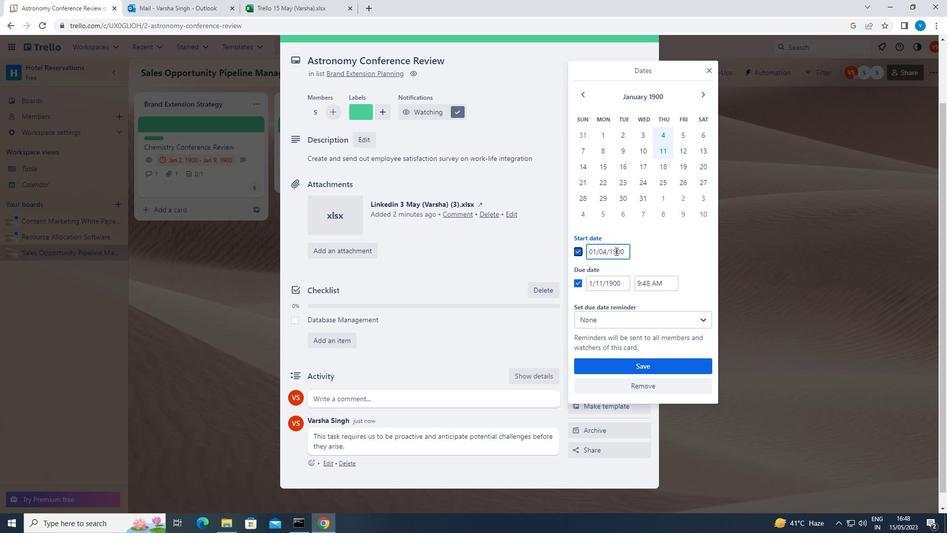
Action: Mouse pressed left at (628, 249)
Screenshot: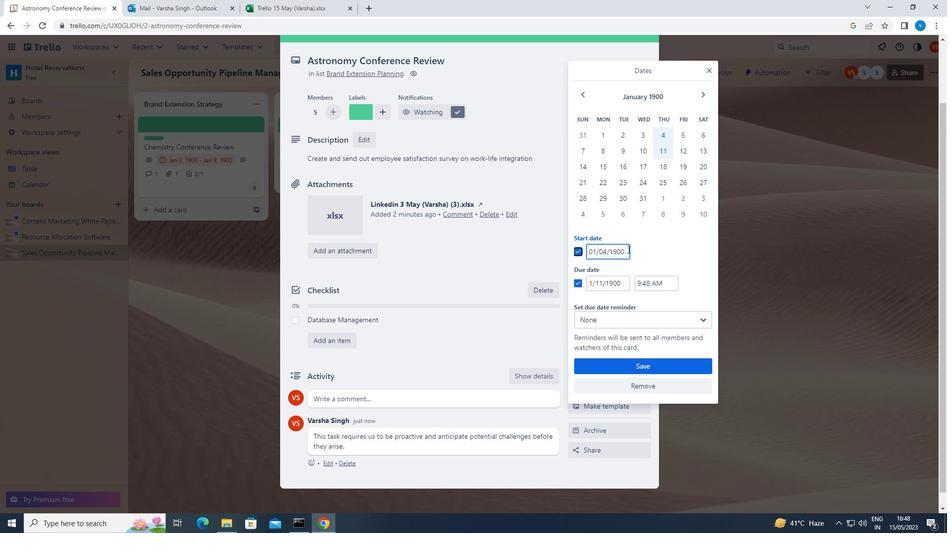 
Action: Key pressed <Key.backspace><Key.backspace><Key.backspace><Key.backspace><Key.backspace><Key.backspace><Key.backspace><Key.backspace><Key.backspace><Key.backspace><Key.backspace><Key.backspace><Key.backspace>01/05/1900
Screenshot: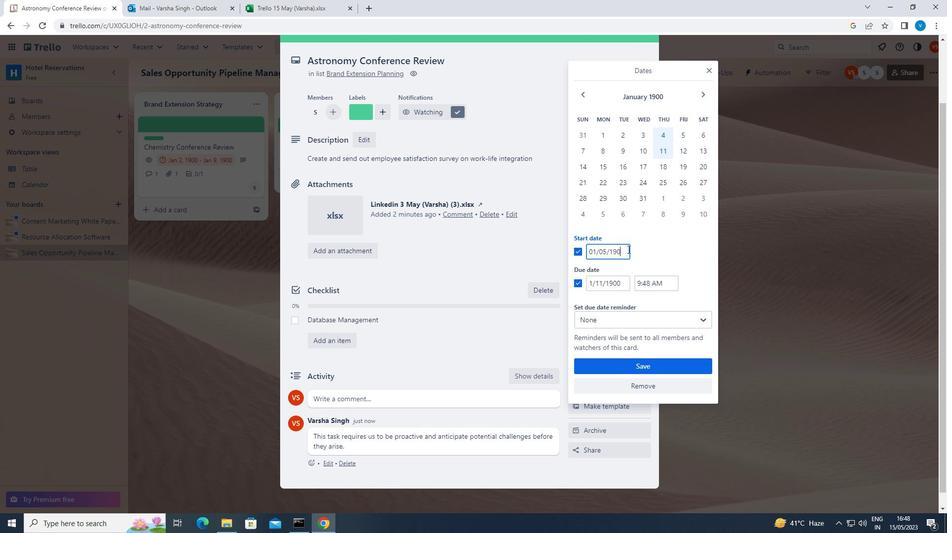 
Action: Mouse moved to (629, 286)
Screenshot: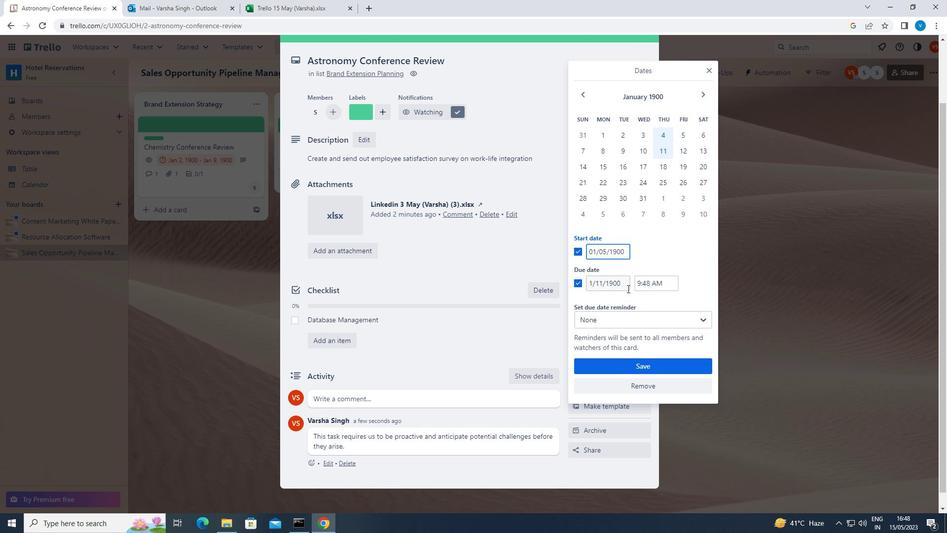 
Action: Mouse pressed left at (629, 286)
Screenshot: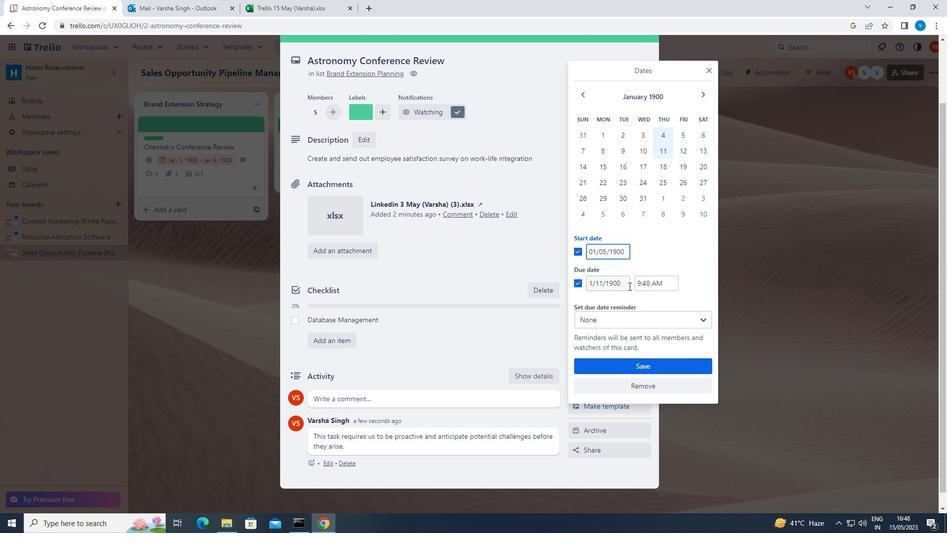 
Action: Key pressed <Key.backspace><Key.backspace><Key.backspace><Key.backspace><Key.backspace><Key.backspace><Key.backspace><Key.backspace><Key.backspace><Key.backspace><Key.backspace><Key.backspace><Key.backspace><Key.backspace>01/12/1900
Screenshot: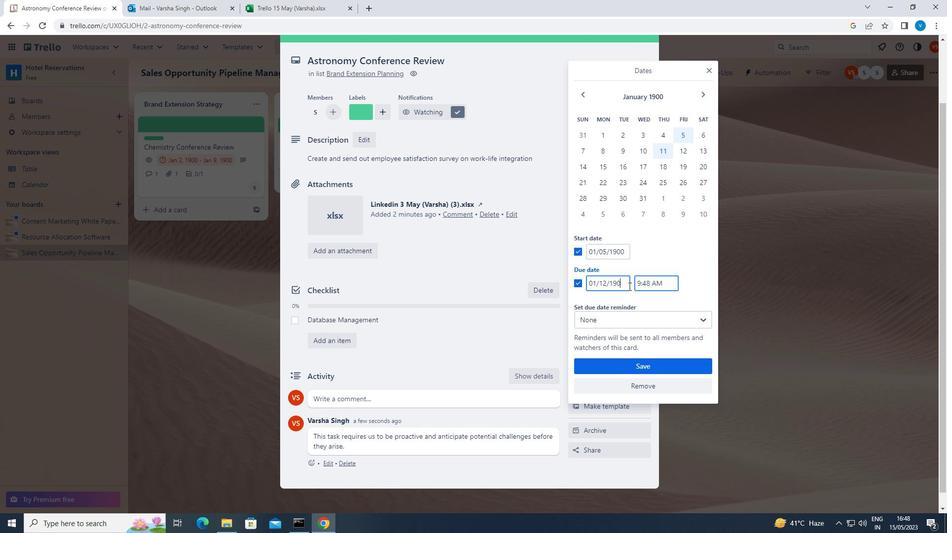 
Action: Mouse moved to (604, 360)
Screenshot: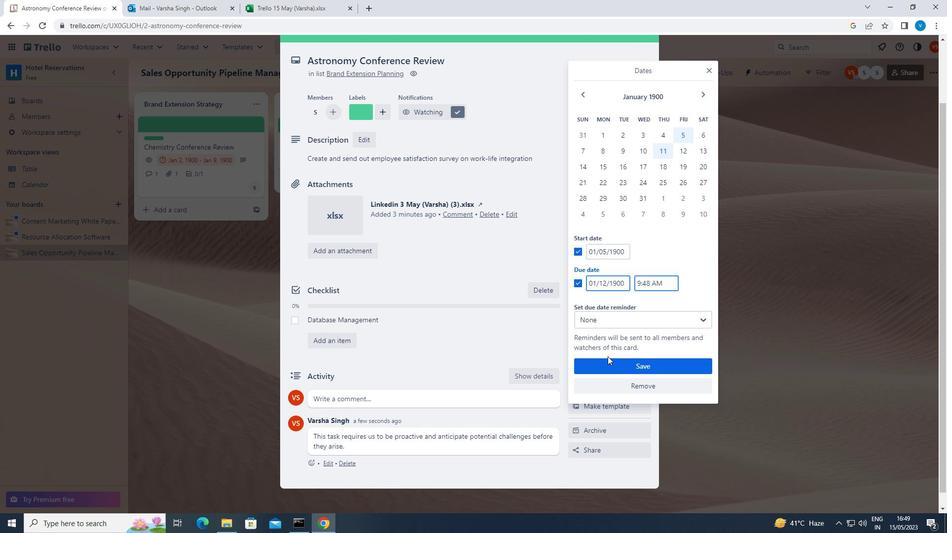 
Action: Mouse pressed left at (604, 360)
Screenshot: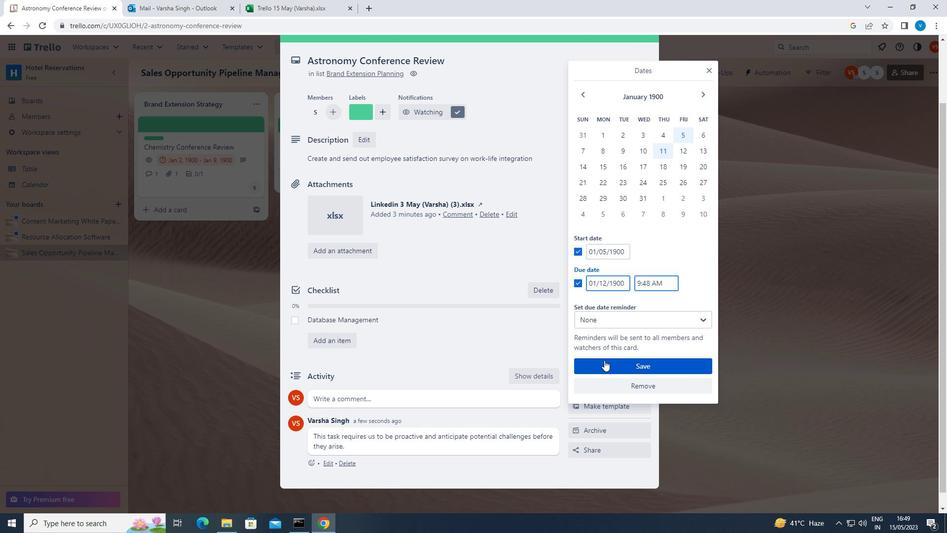 
